 Task: Look for space in Nūrābād, Iran from 8th June, 2023 to 16th June, 2023 for 2 adults in price range Rs.10000 to Rs.15000. Place can be entire place with 1  bedroom having 1 bed and 1 bathroom. Property type can be house, flat, guest house, hotel. Amenities needed are: wifi, washing machine. Booking option can be shelf check-in. Required host language is English.
Action: Mouse moved to (551, 83)
Screenshot: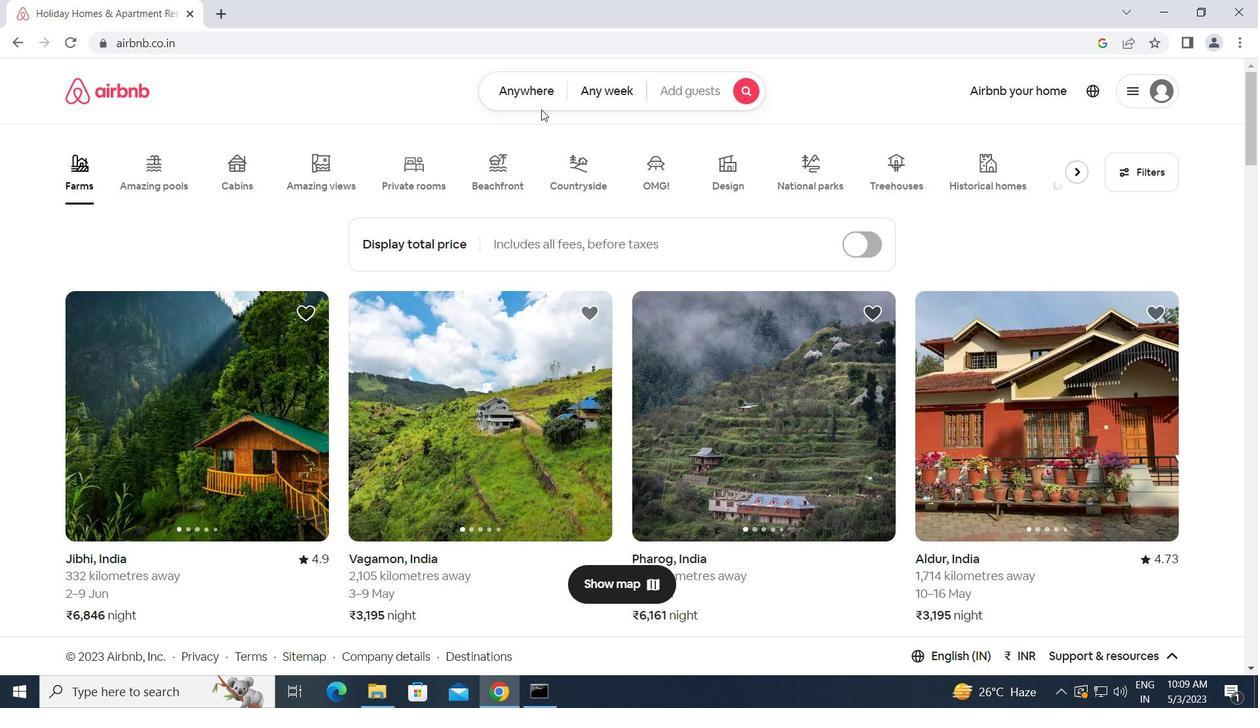
Action: Mouse pressed left at (551, 83)
Screenshot: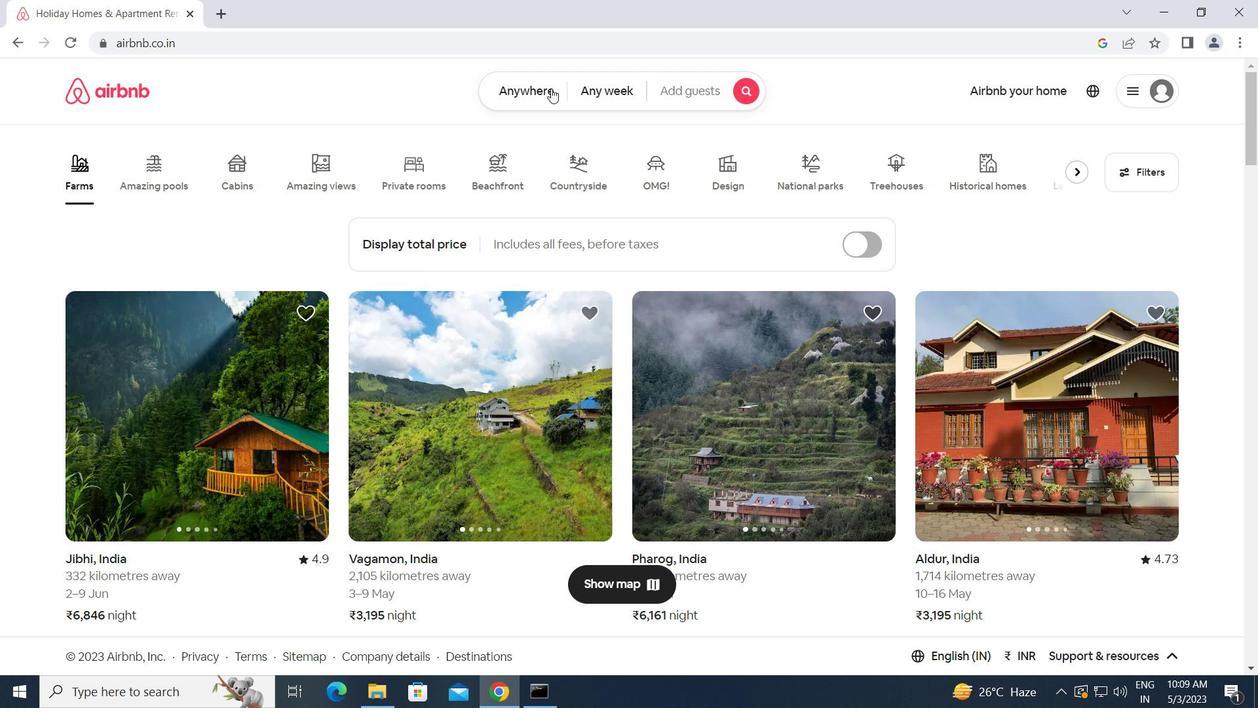 
Action: Mouse moved to (424, 140)
Screenshot: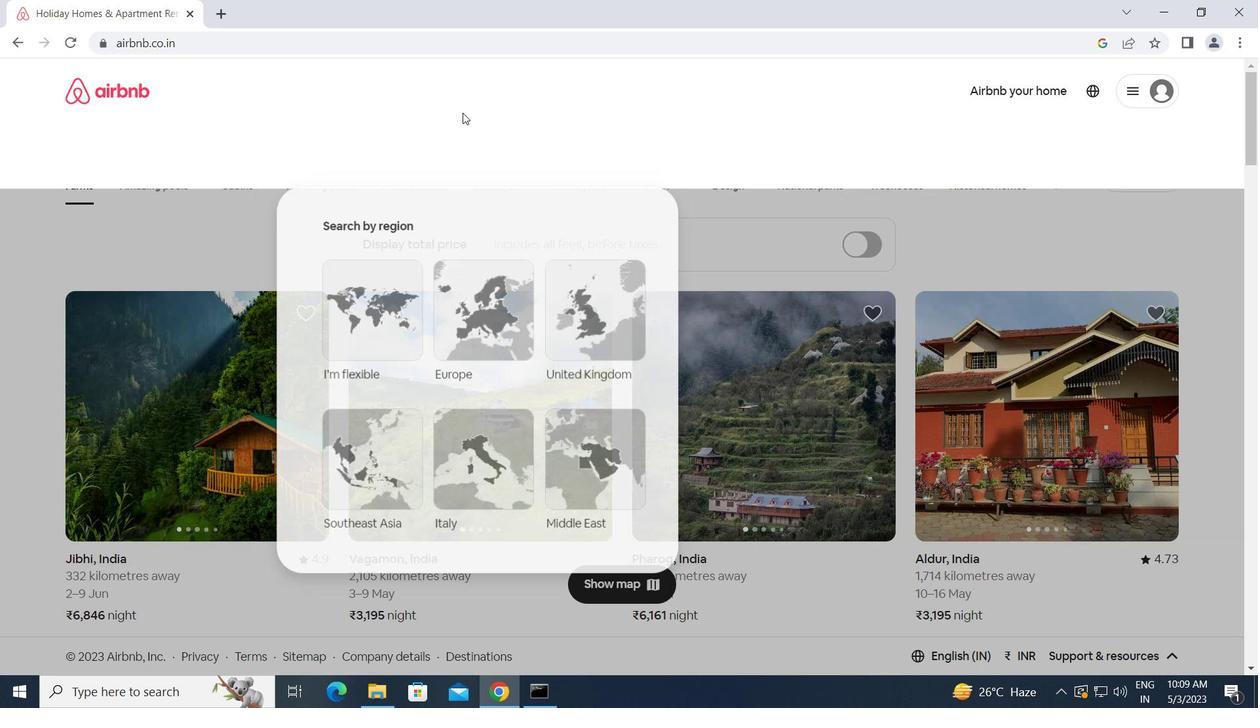 
Action: Mouse pressed left at (424, 140)
Screenshot: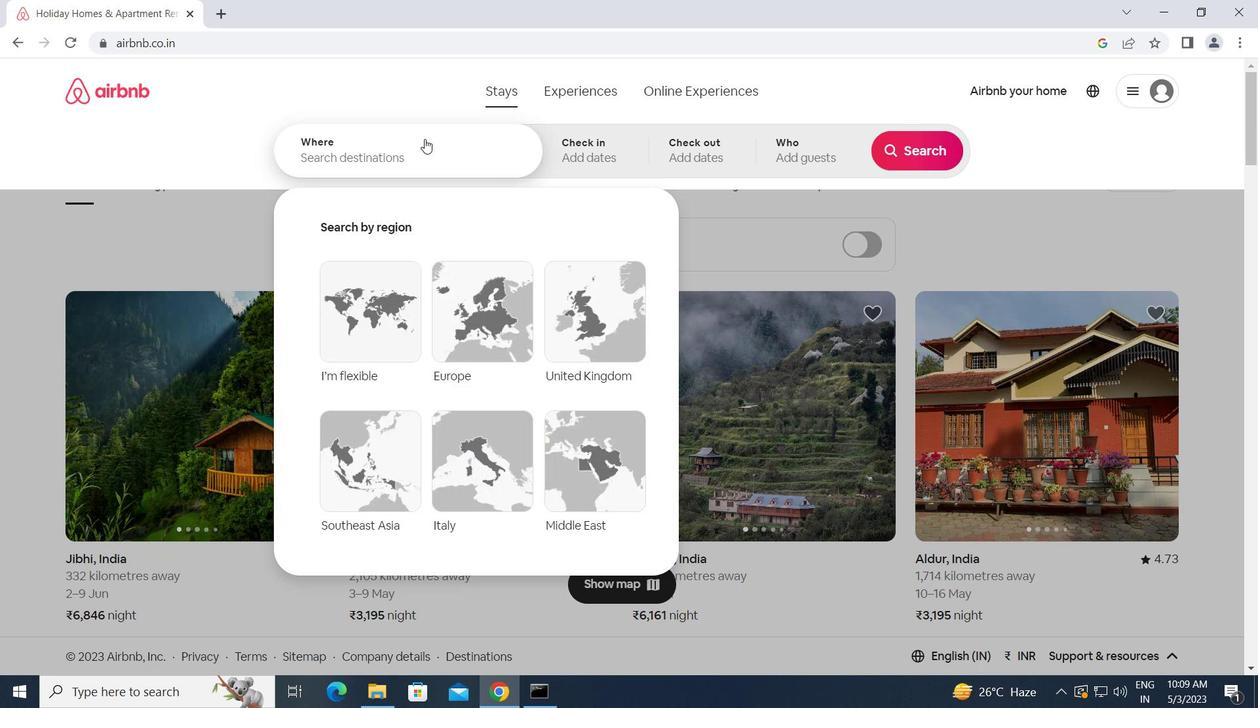 
Action: Key pressed n<Key.caps_lock>urabad,<Key.space><Key.caps_lock>i<Key.caps_lock>ran<Key.enter>
Screenshot: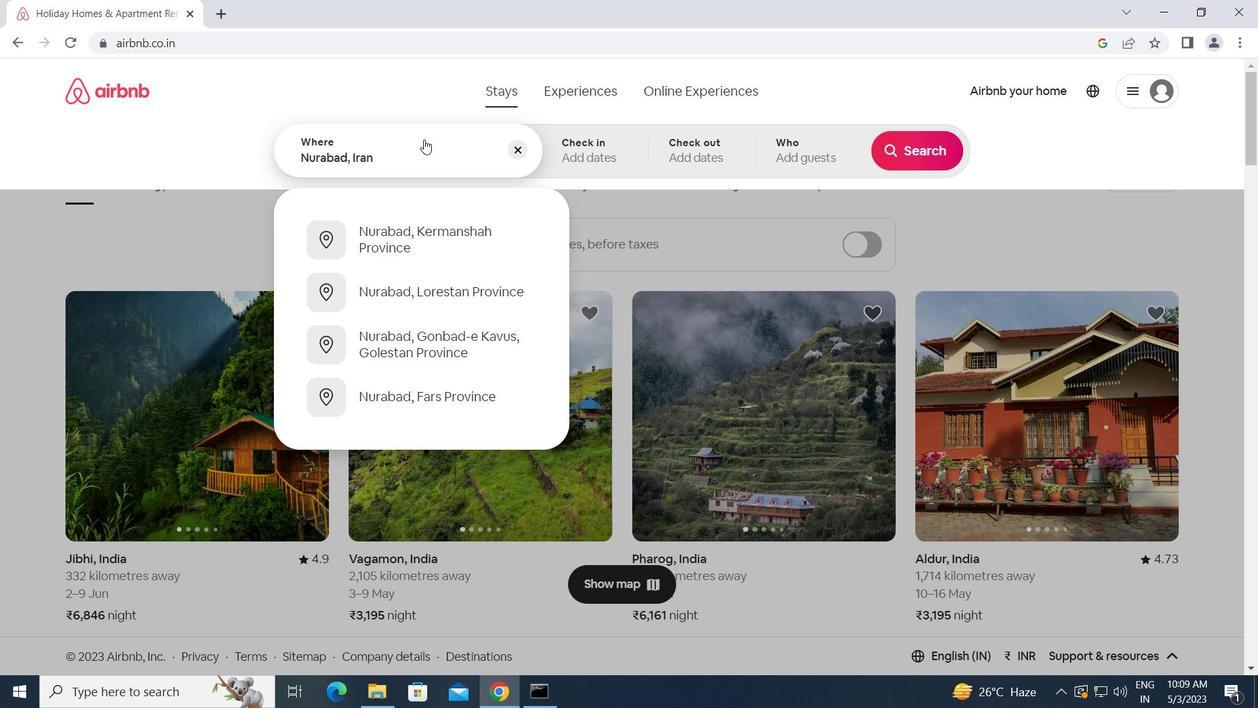 
Action: Mouse moved to (824, 393)
Screenshot: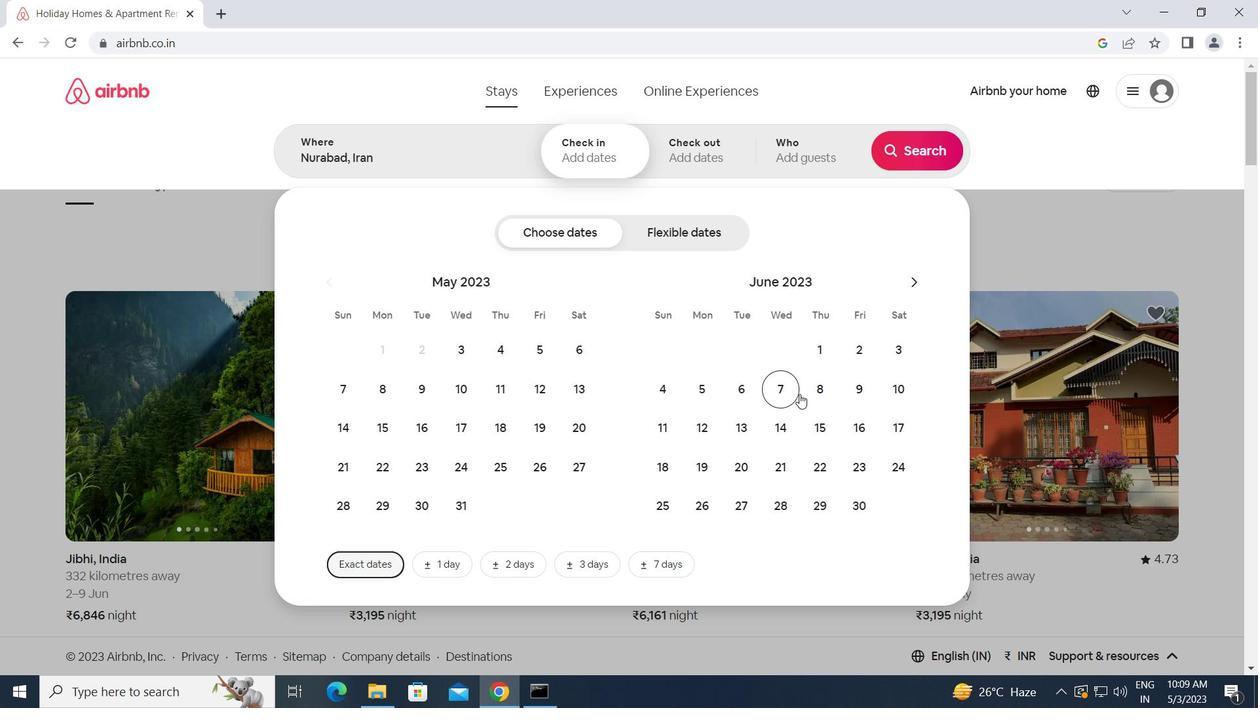 
Action: Mouse pressed left at (824, 393)
Screenshot: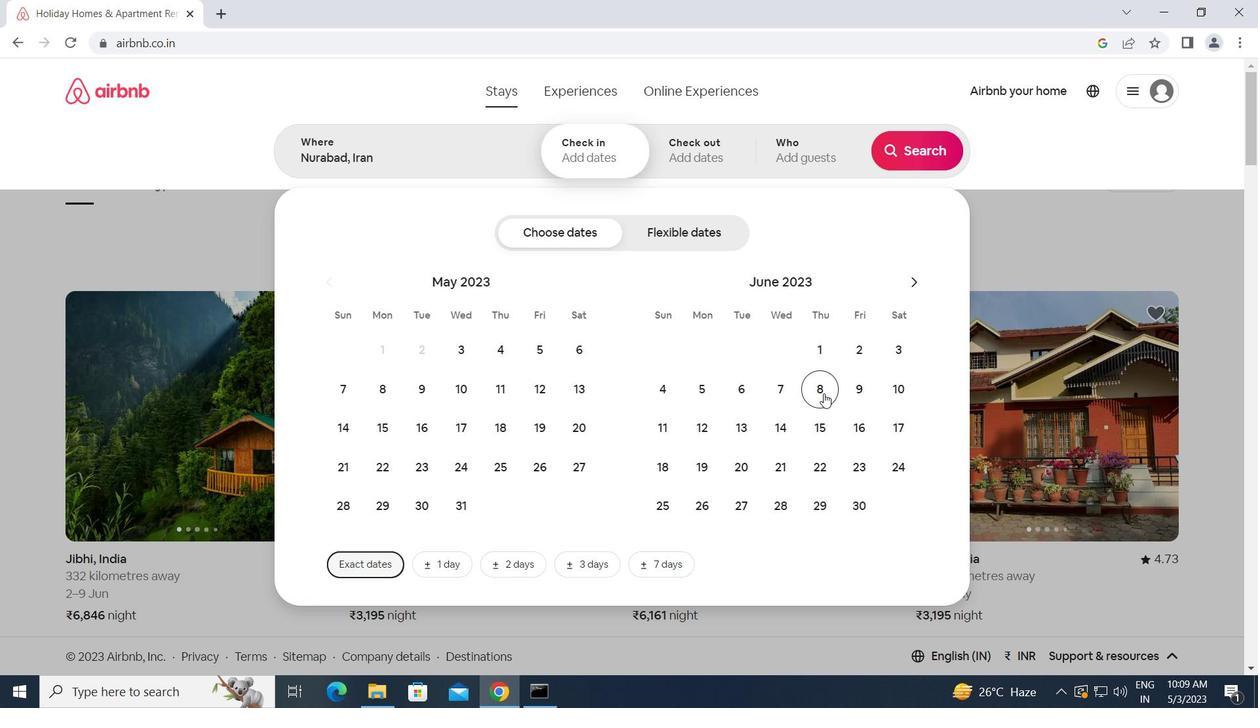 
Action: Mouse moved to (866, 429)
Screenshot: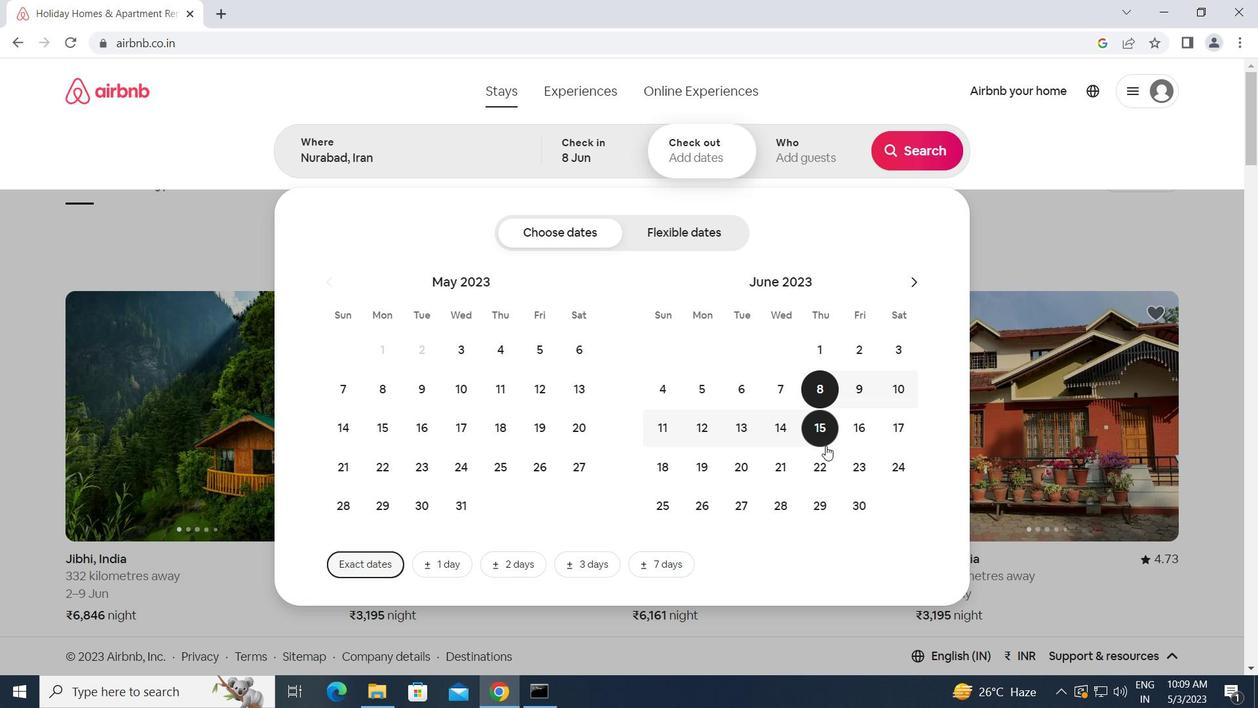 
Action: Mouse pressed left at (866, 429)
Screenshot: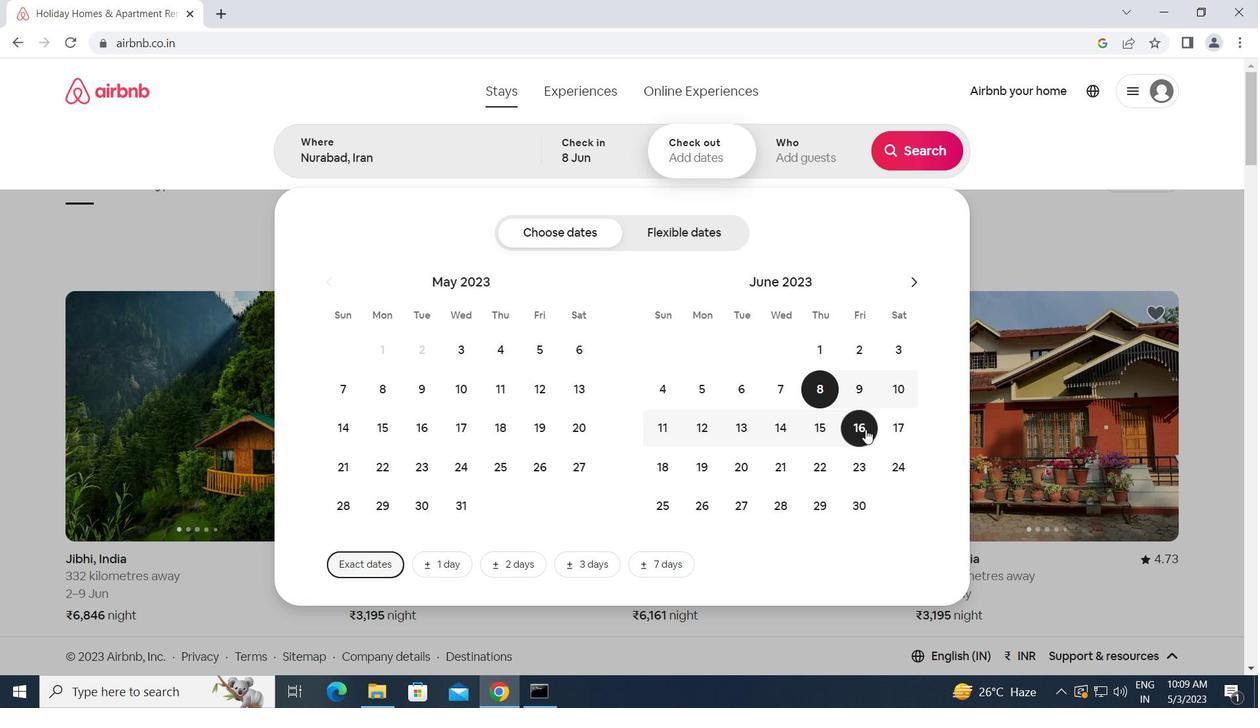 
Action: Mouse moved to (786, 156)
Screenshot: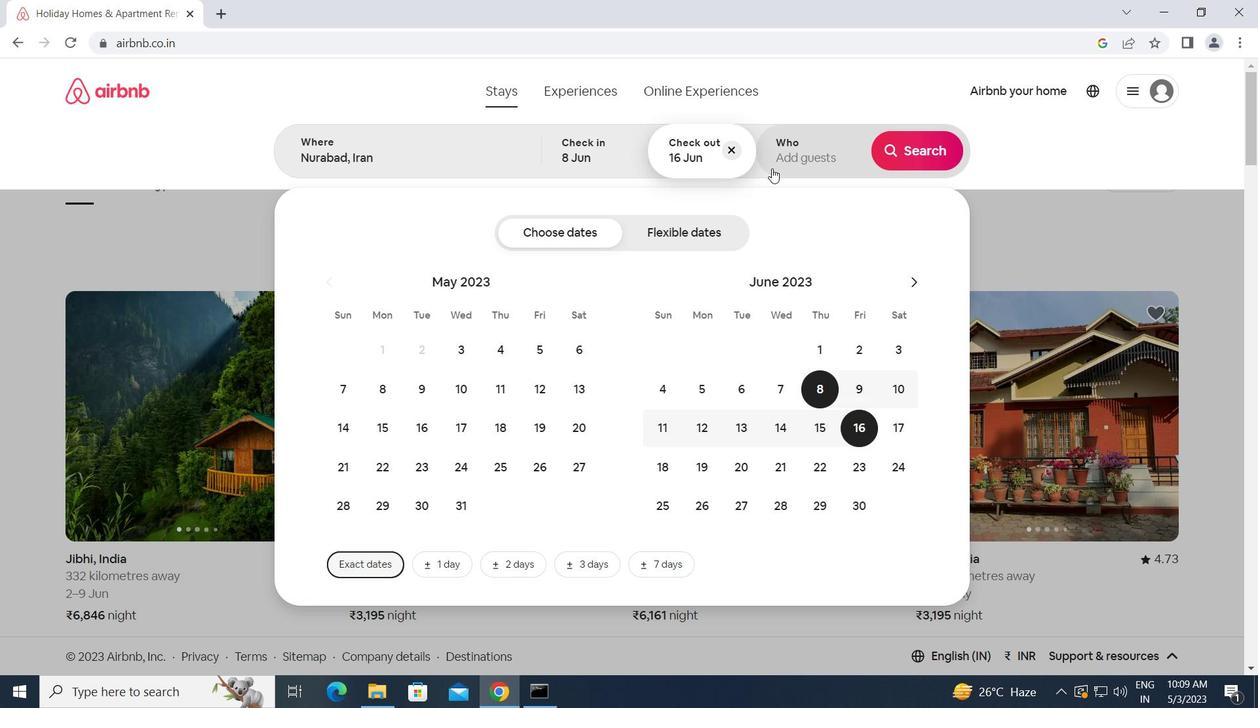 
Action: Mouse pressed left at (786, 156)
Screenshot: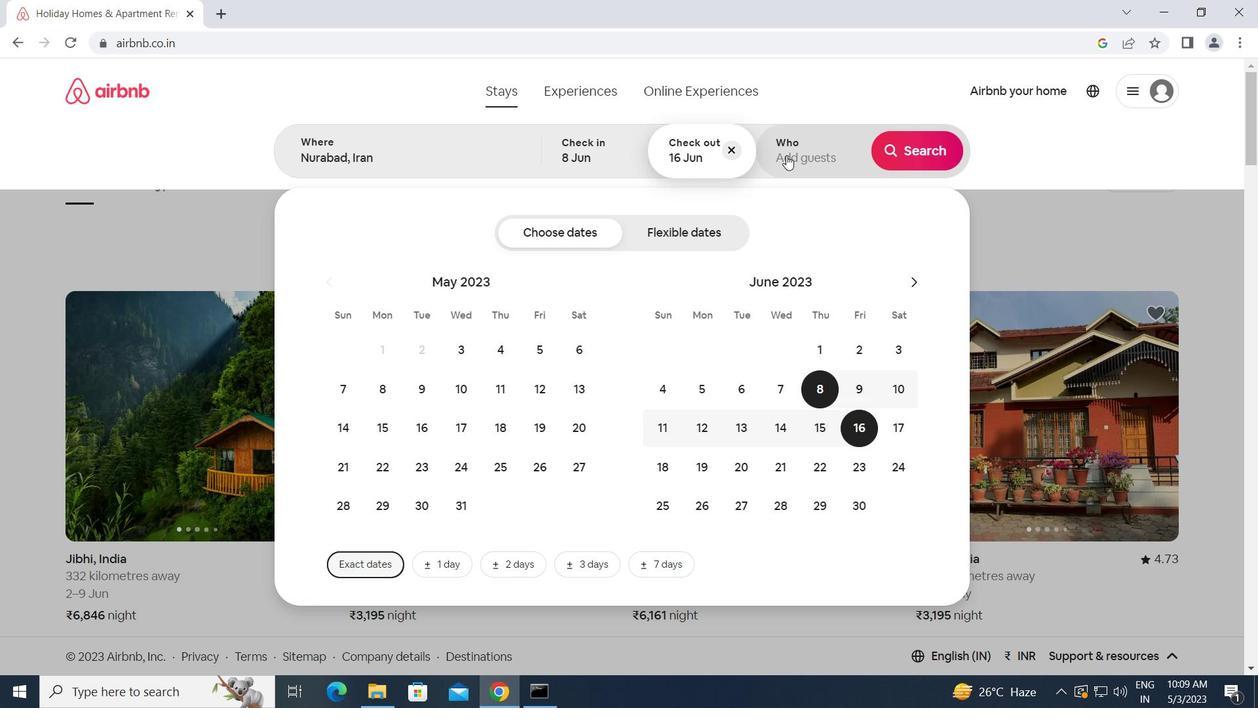 
Action: Mouse moved to (915, 238)
Screenshot: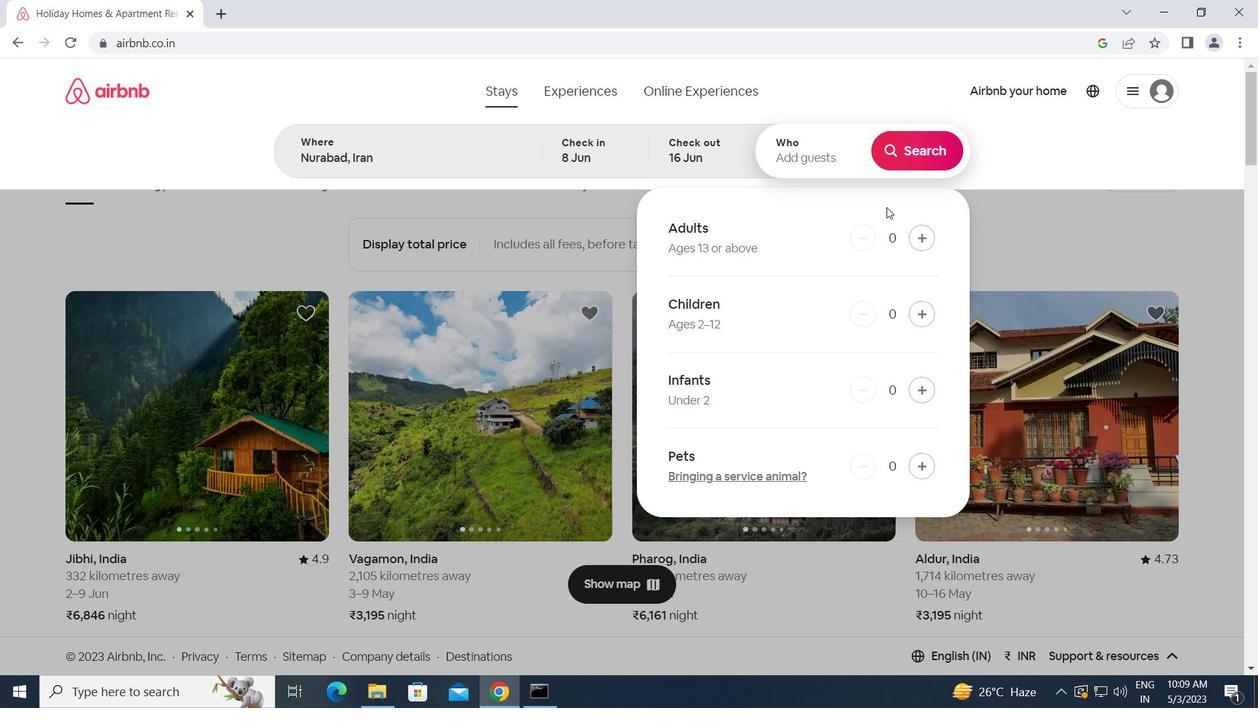 
Action: Mouse pressed left at (915, 238)
Screenshot: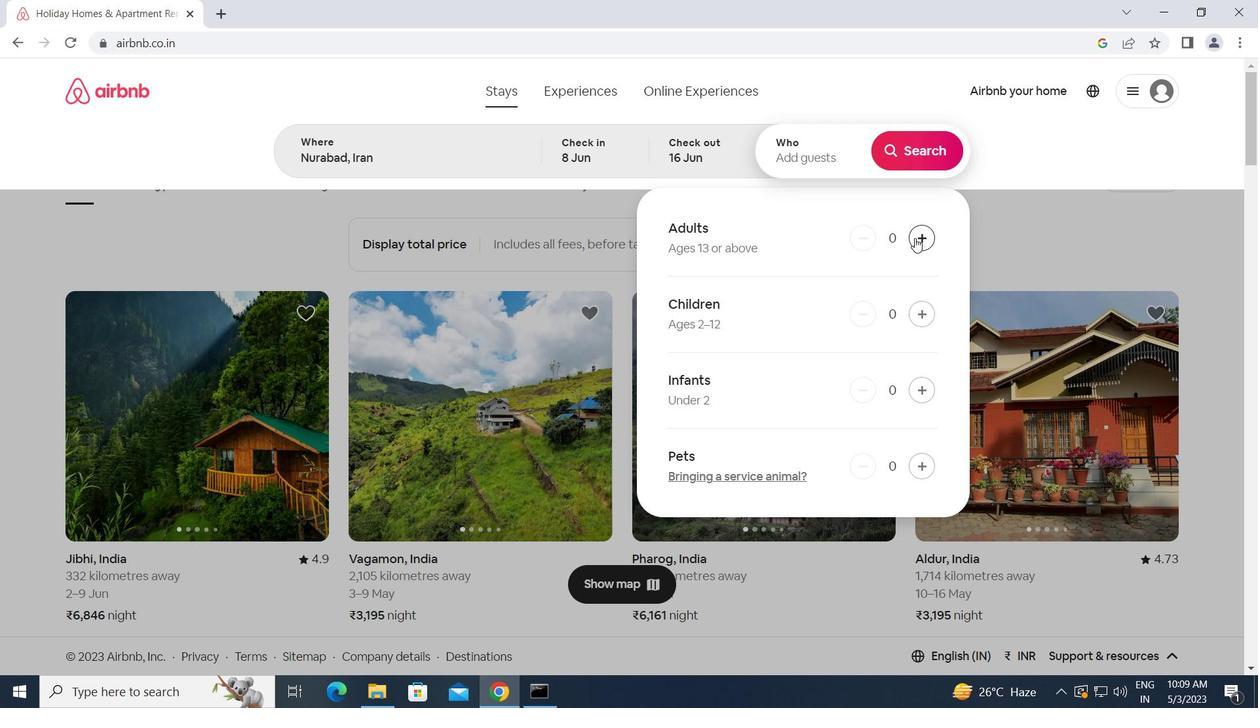 
Action: Mouse pressed left at (915, 238)
Screenshot: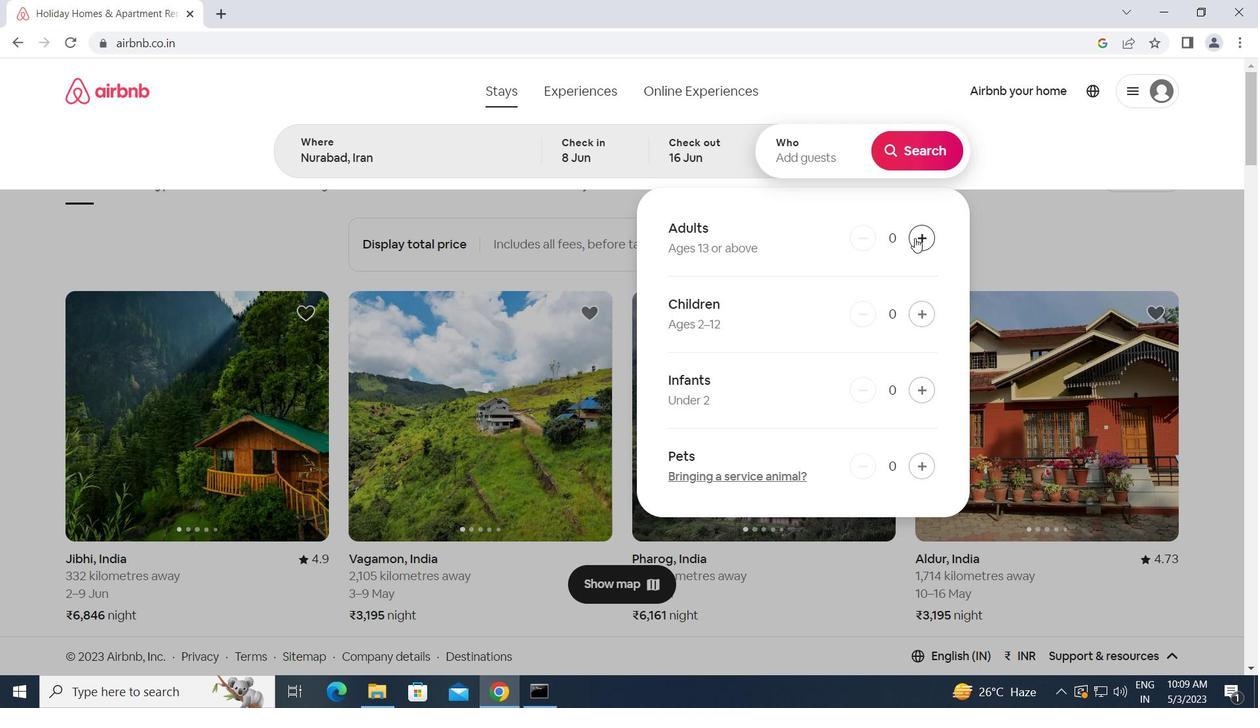 
Action: Mouse moved to (926, 167)
Screenshot: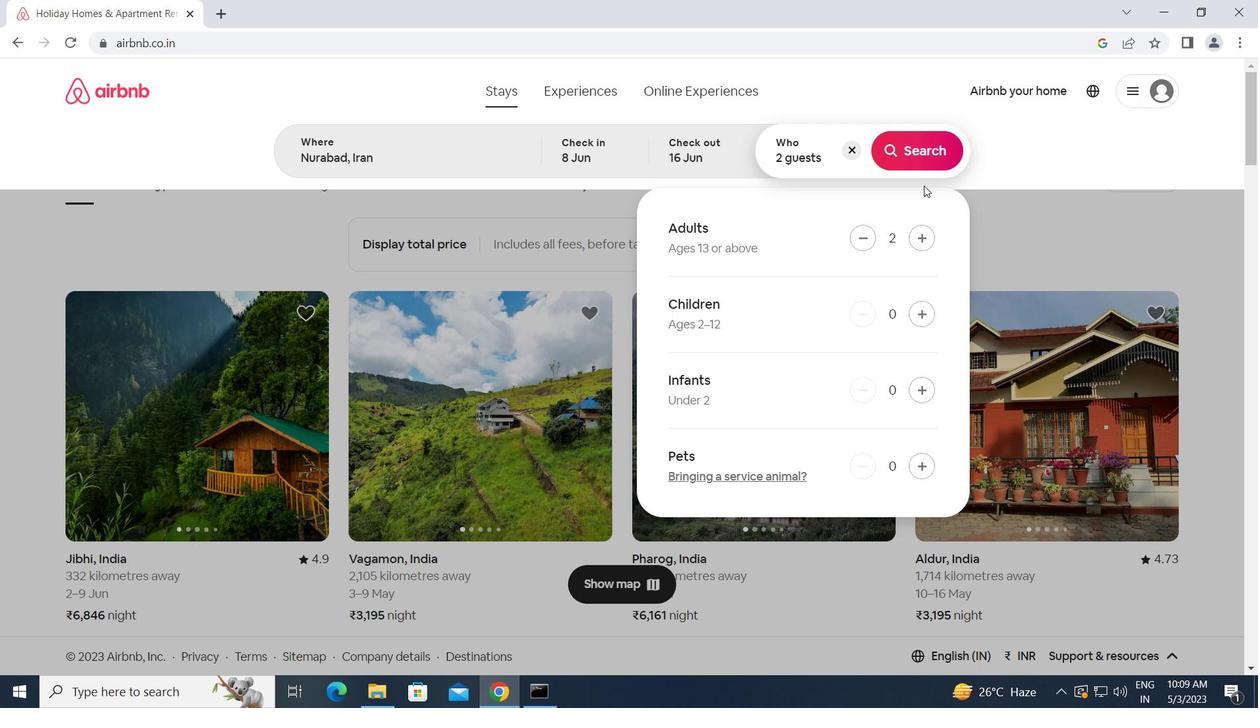 
Action: Mouse pressed left at (926, 167)
Screenshot: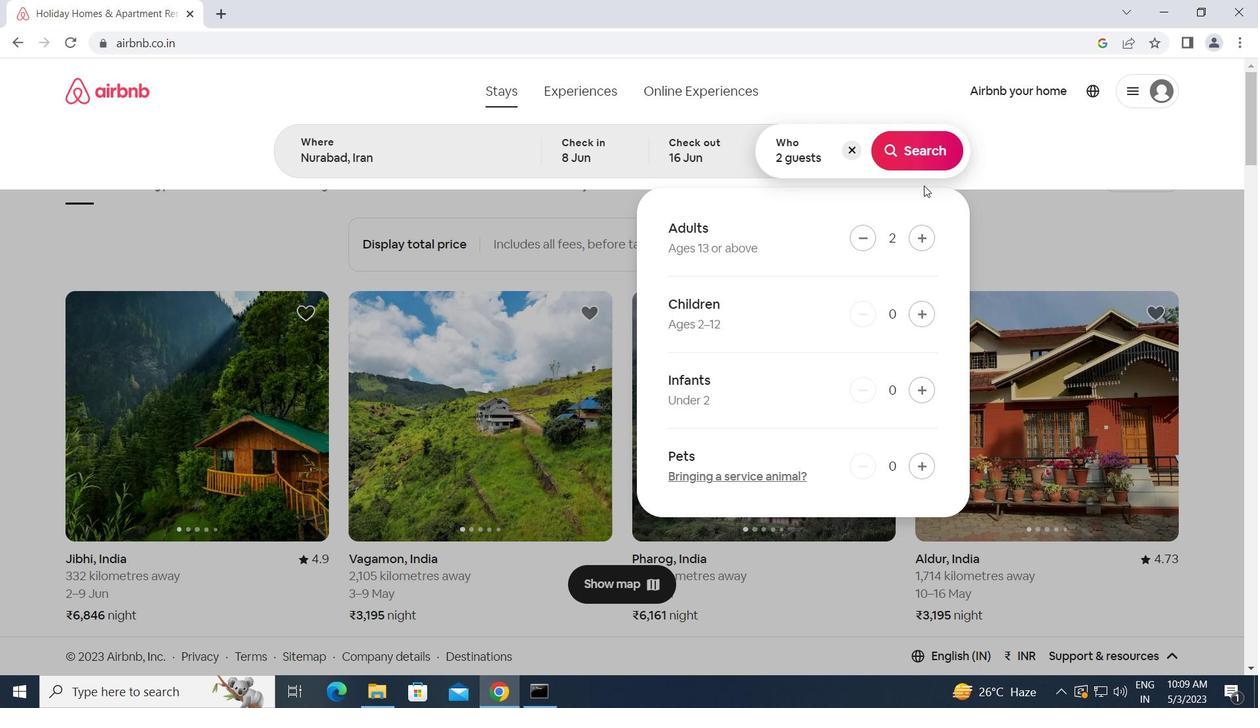 
Action: Mouse moved to (1174, 161)
Screenshot: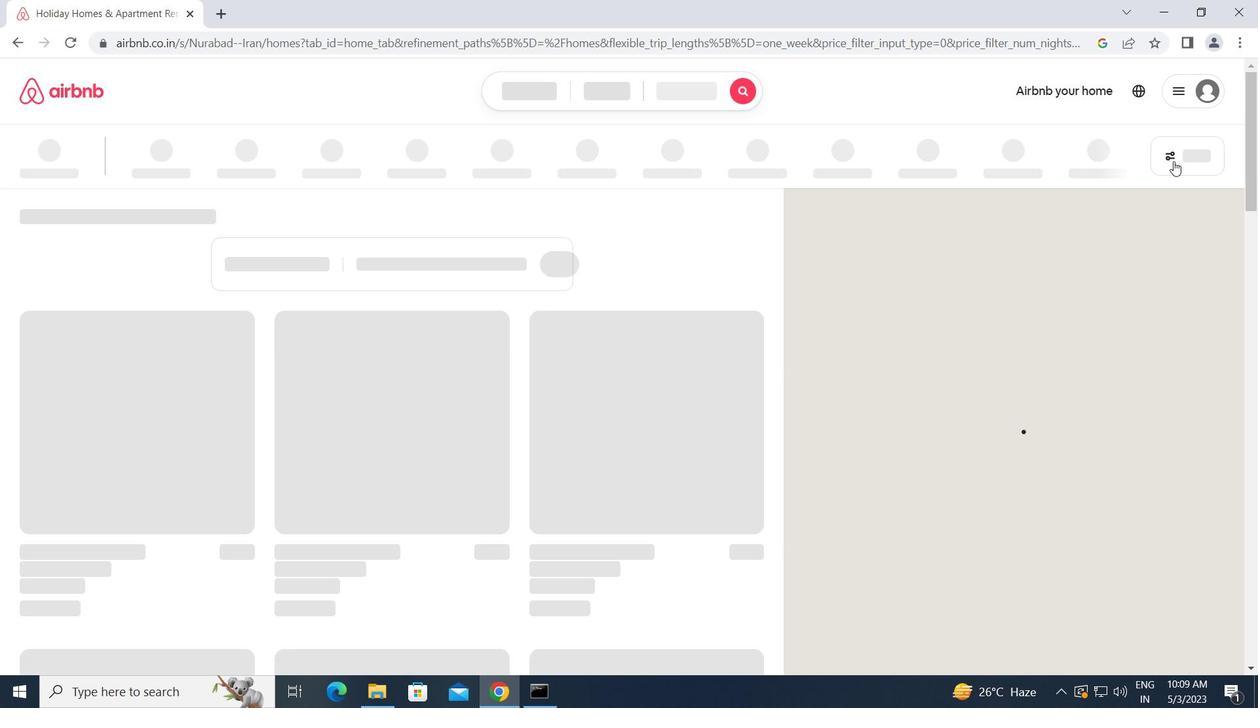 
Action: Mouse pressed left at (1174, 161)
Screenshot: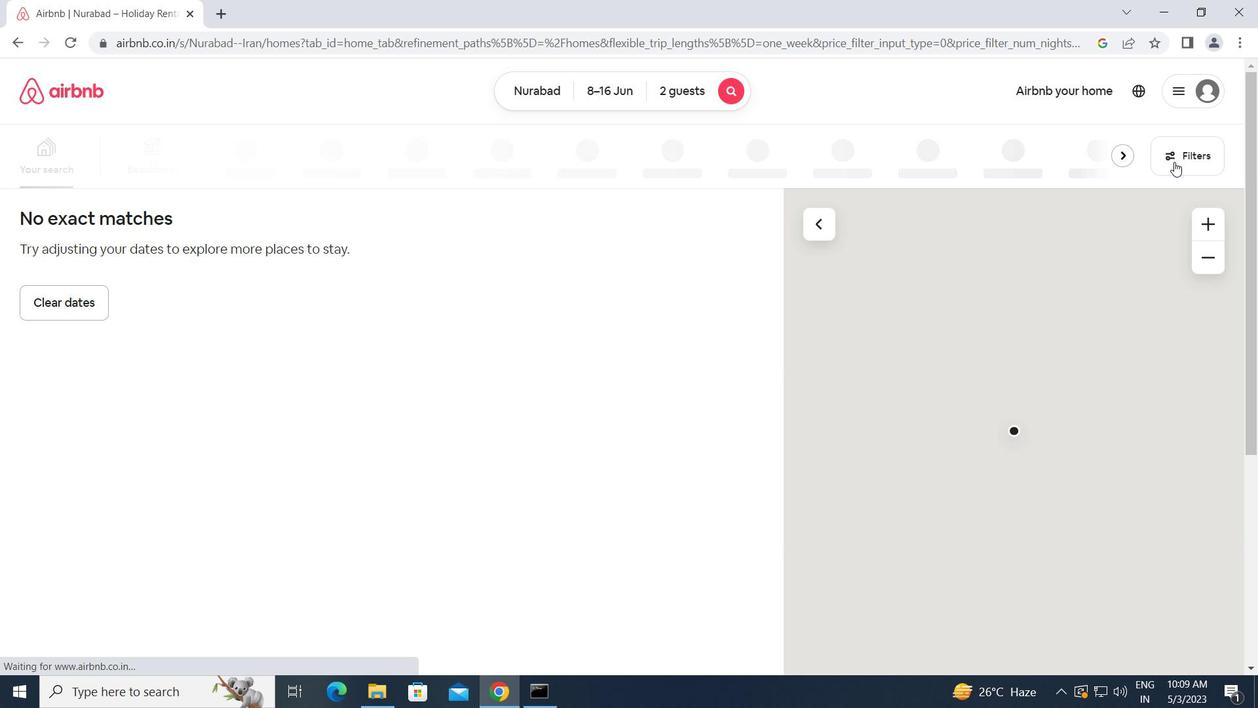 
Action: Mouse moved to (427, 253)
Screenshot: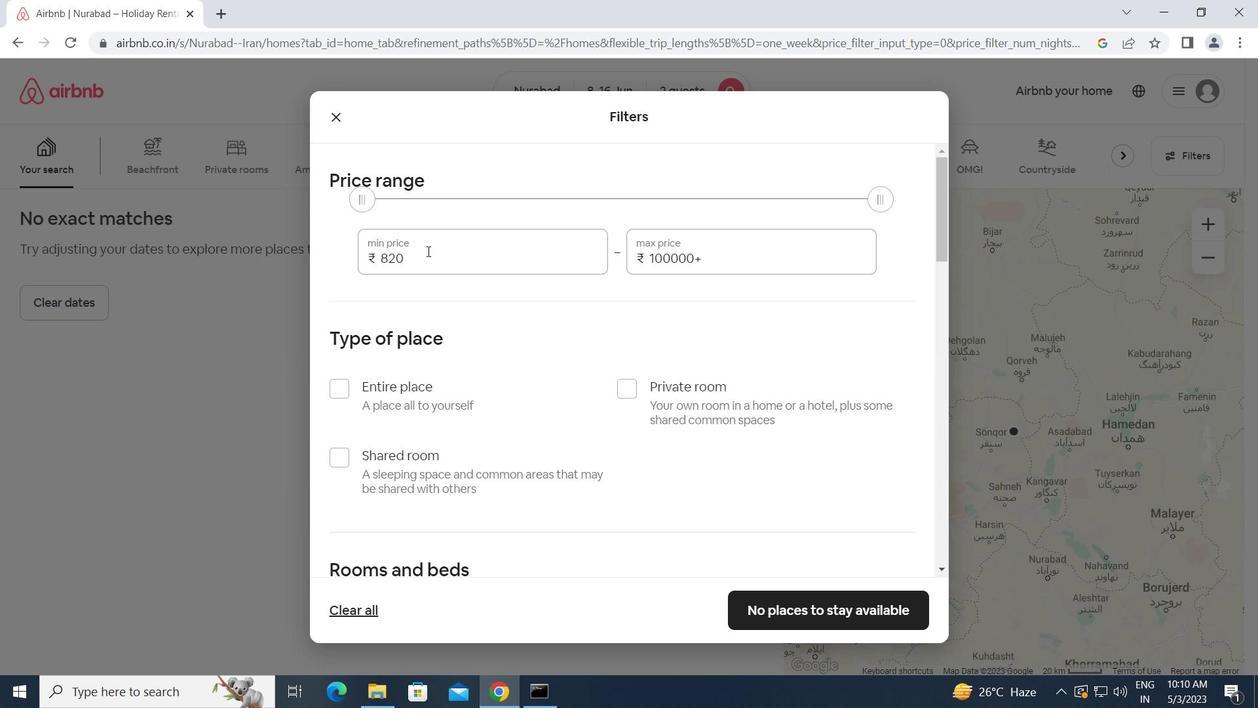 
Action: Mouse pressed left at (427, 253)
Screenshot: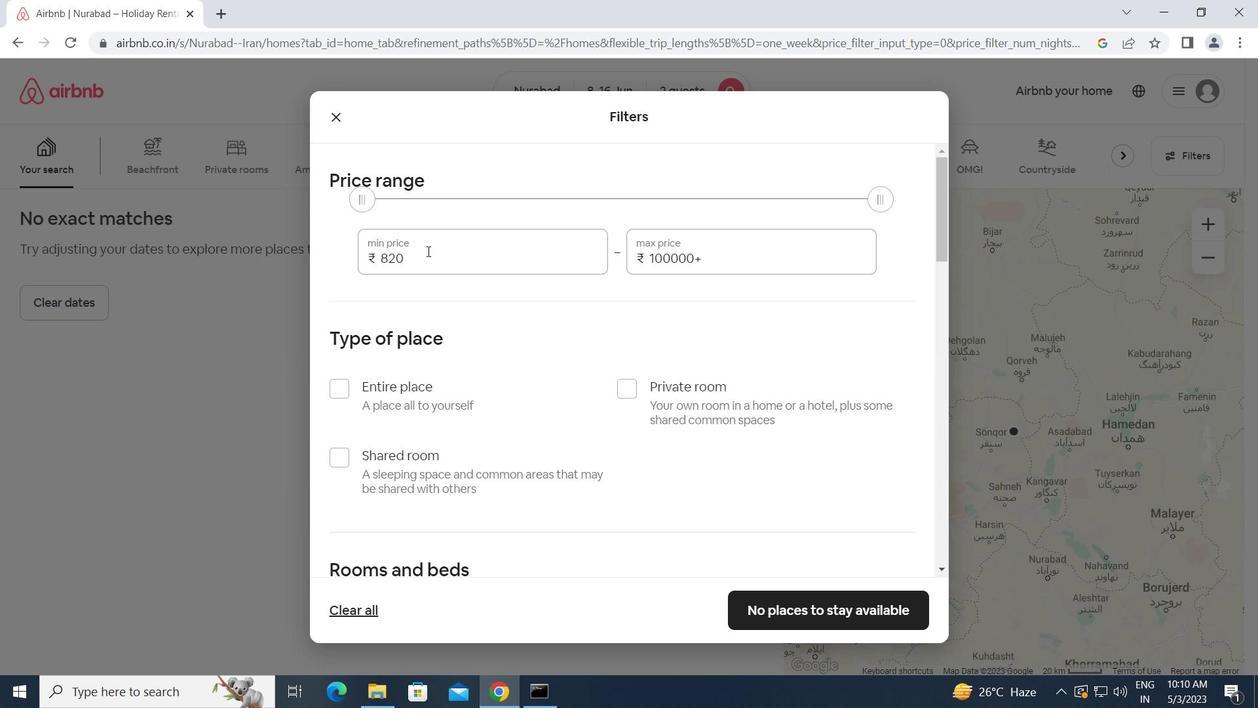 
Action: Mouse moved to (363, 252)
Screenshot: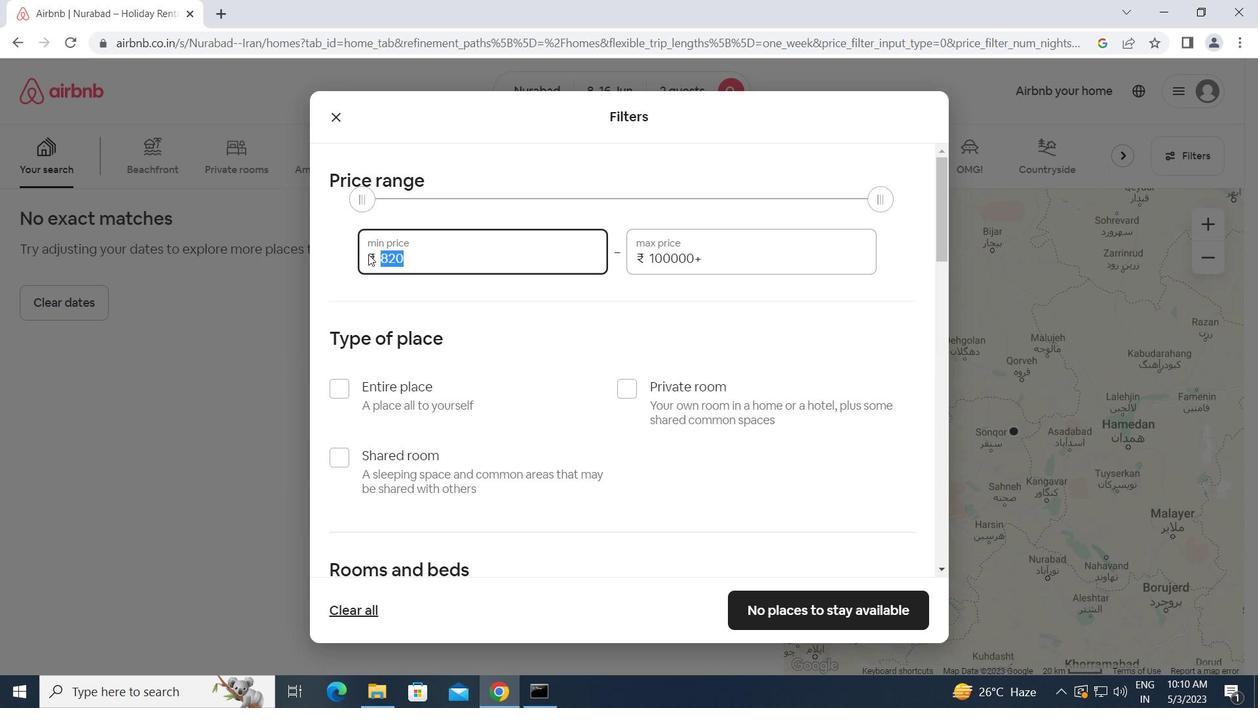 
Action: Key pressed 10000<Key.tab>15000
Screenshot: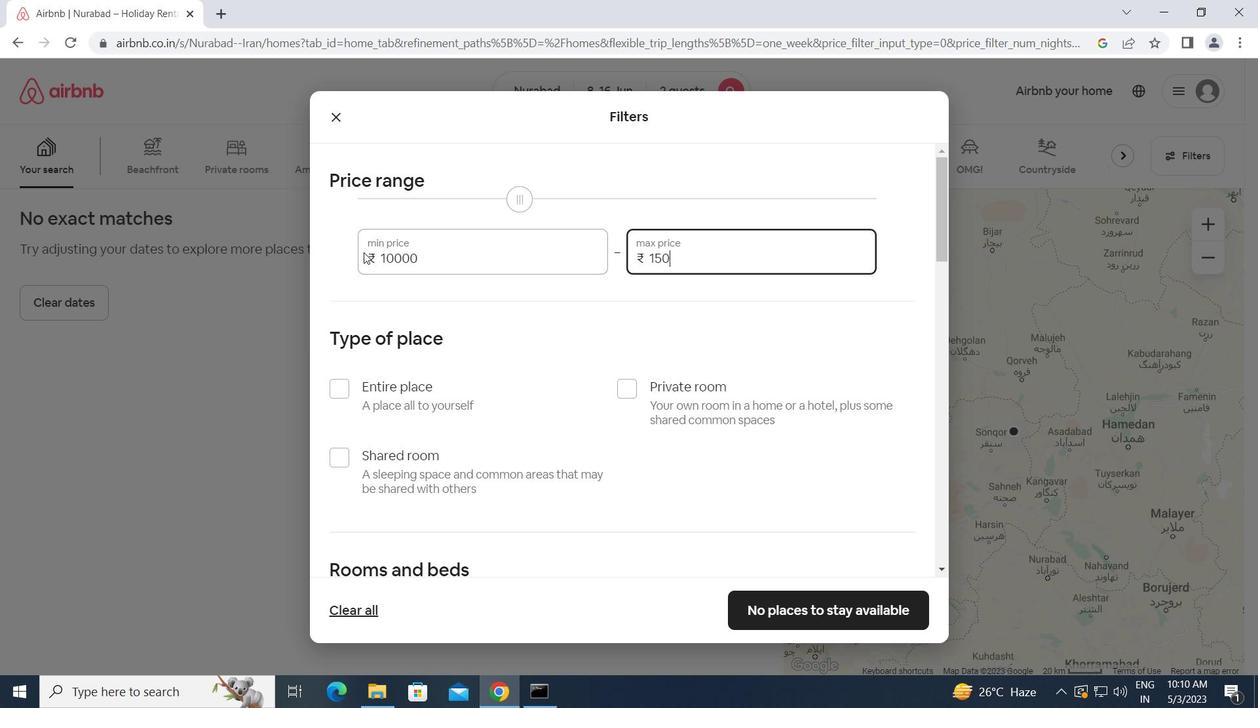 
Action: Mouse moved to (346, 390)
Screenshot: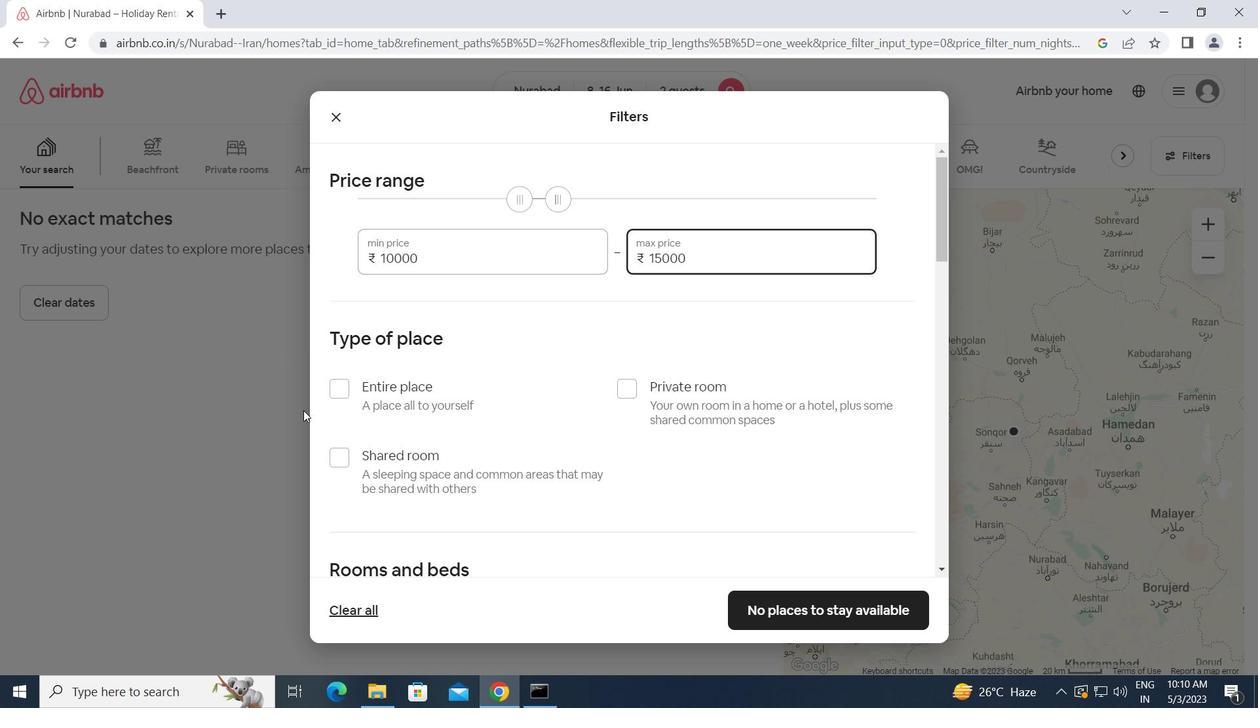 
Action: Mouse pressed left at (346, 390)
Screenshot: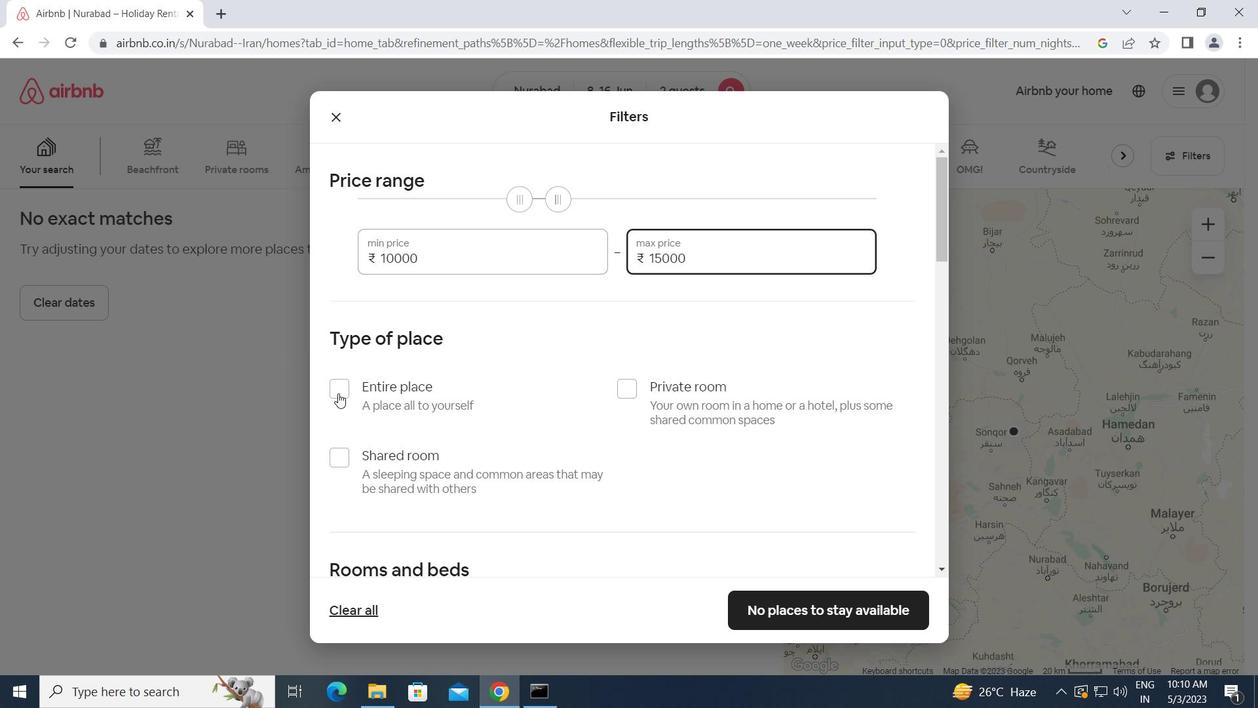 
Action: Mouse moved to (579, 424)
Screenshot: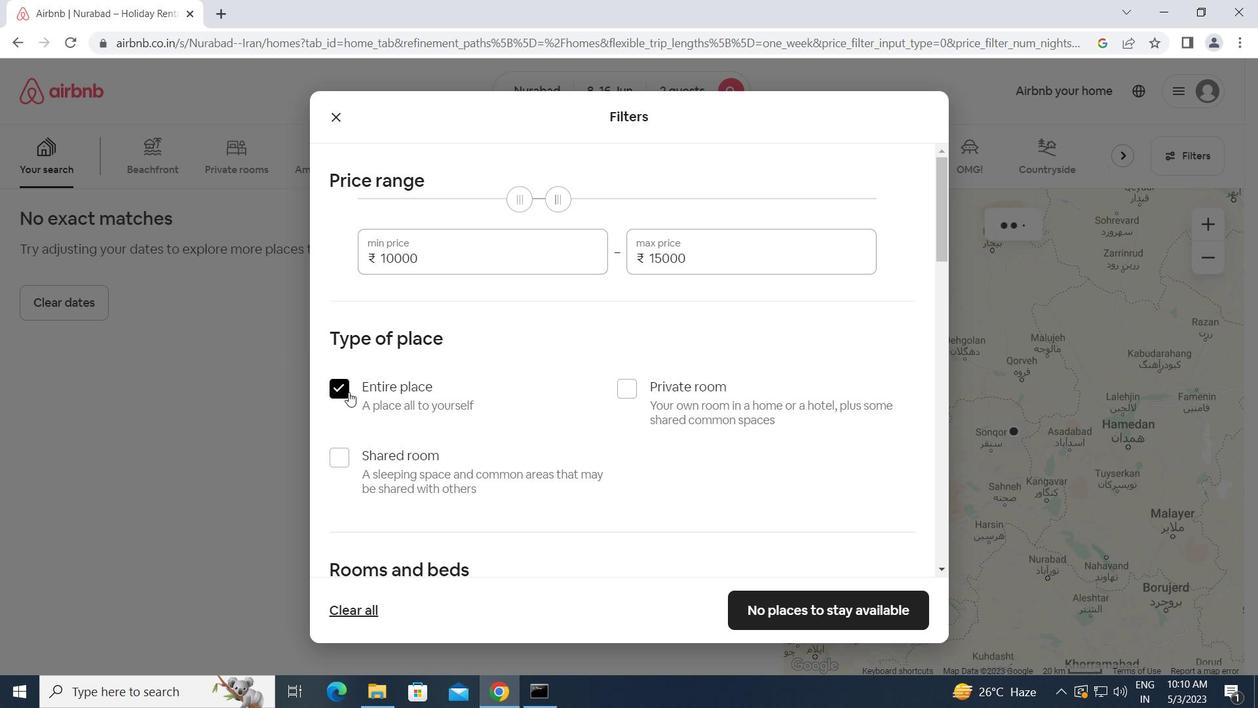 
Action: Mouse scrolled (579, 423) with delta (0, 0)
Screenshot: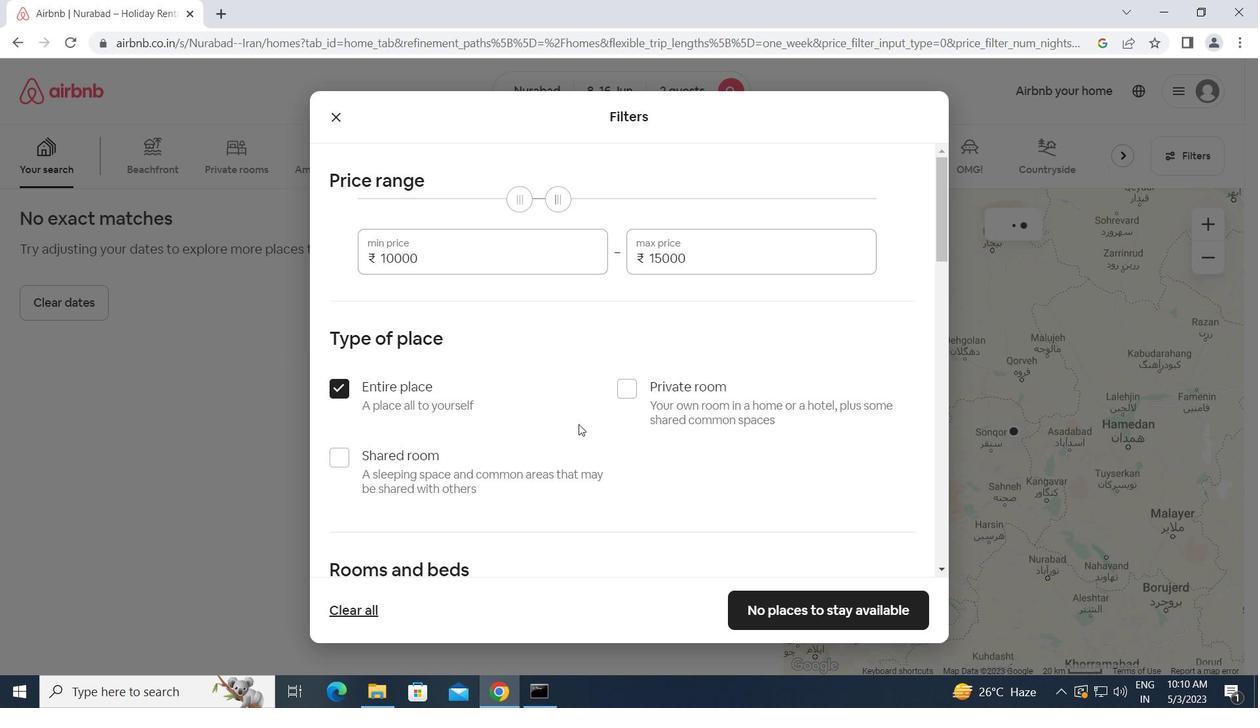 
Action: Mouse scrolled (579, 423) with delta (0, 0)
Screenshot: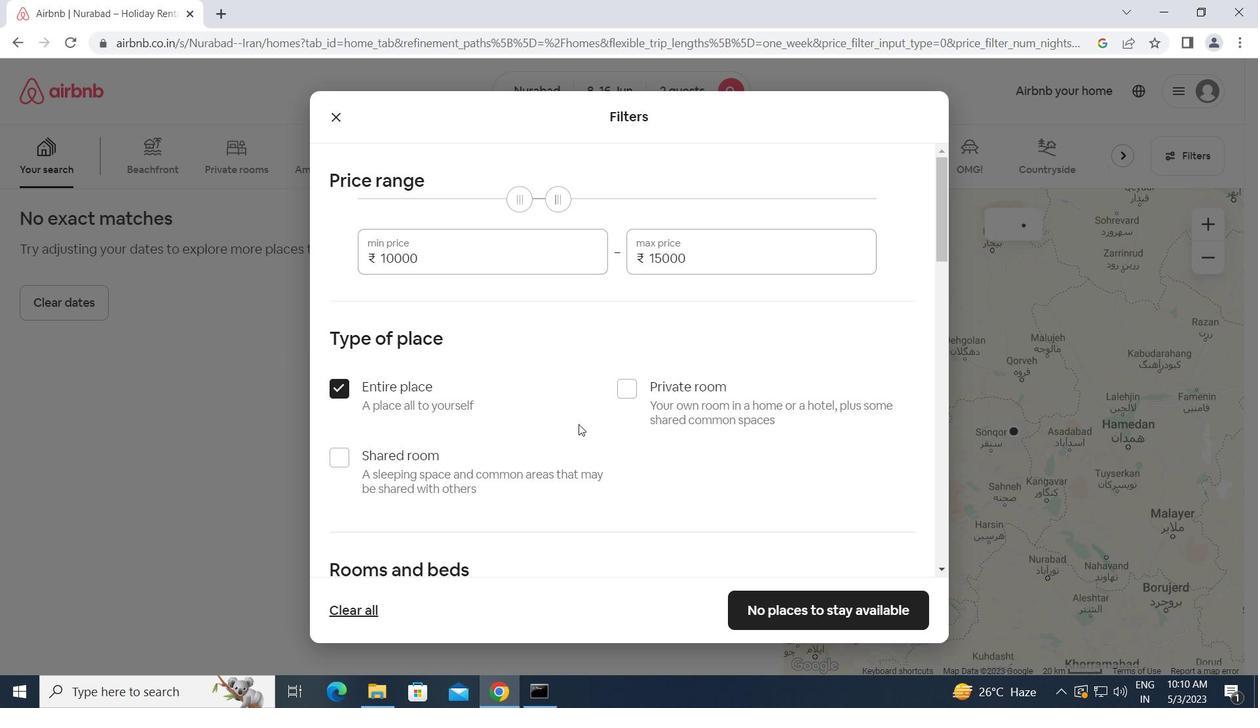 
Action: Mouse scrolled (579, 423) with delta (0, 0)
Screenshot: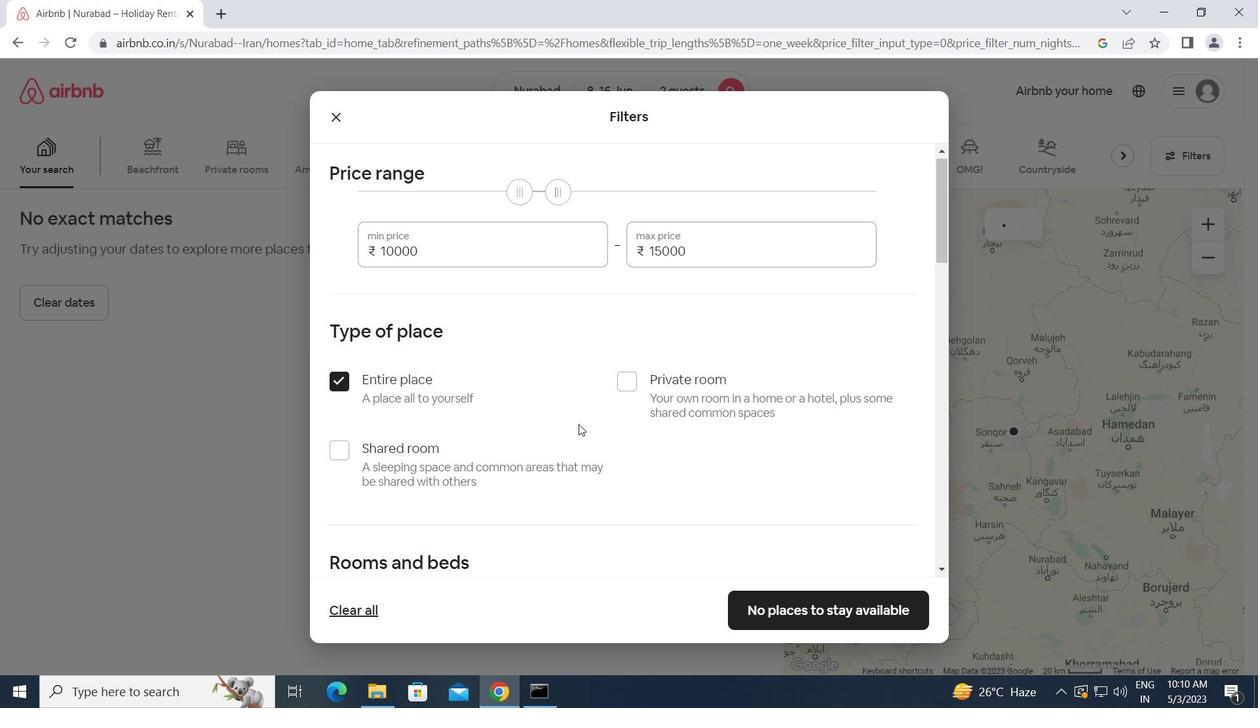 
Action: Mouse moved to (423, 409)
Screenshot: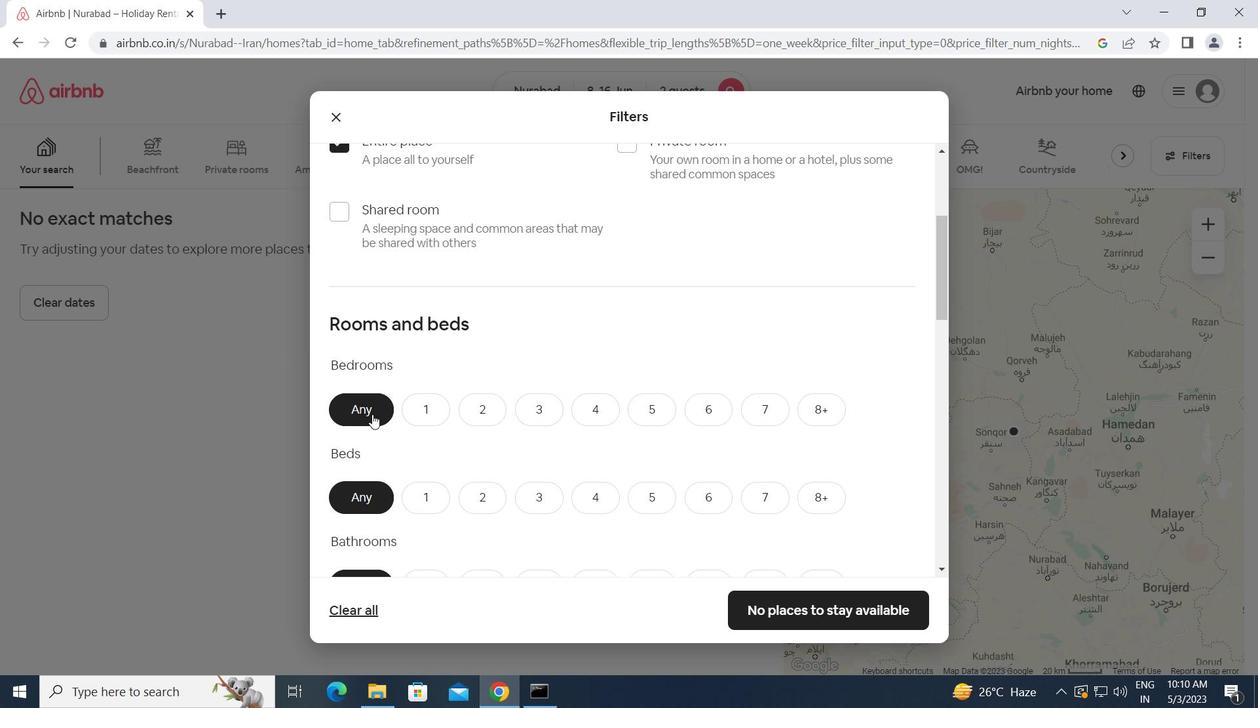 
Action: Mouse pressed left at (423, 409)
Screenshot: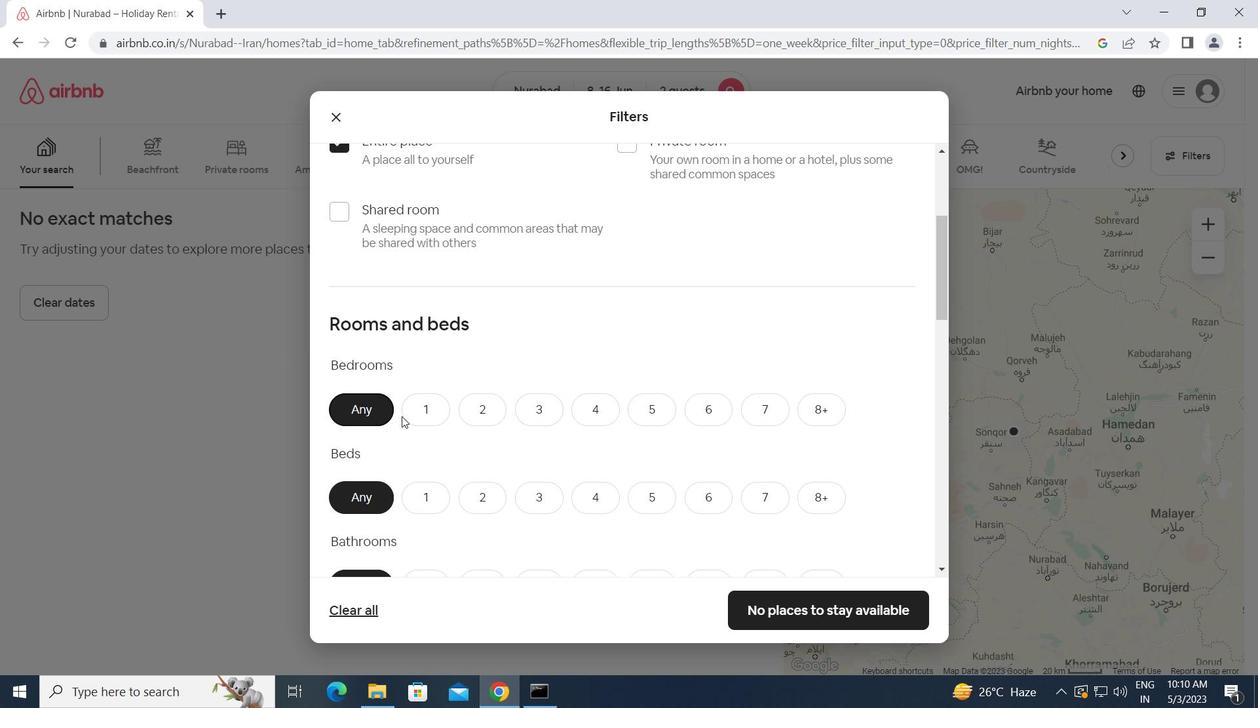
Action: Mouse moved to (436, 491)
Screenshot: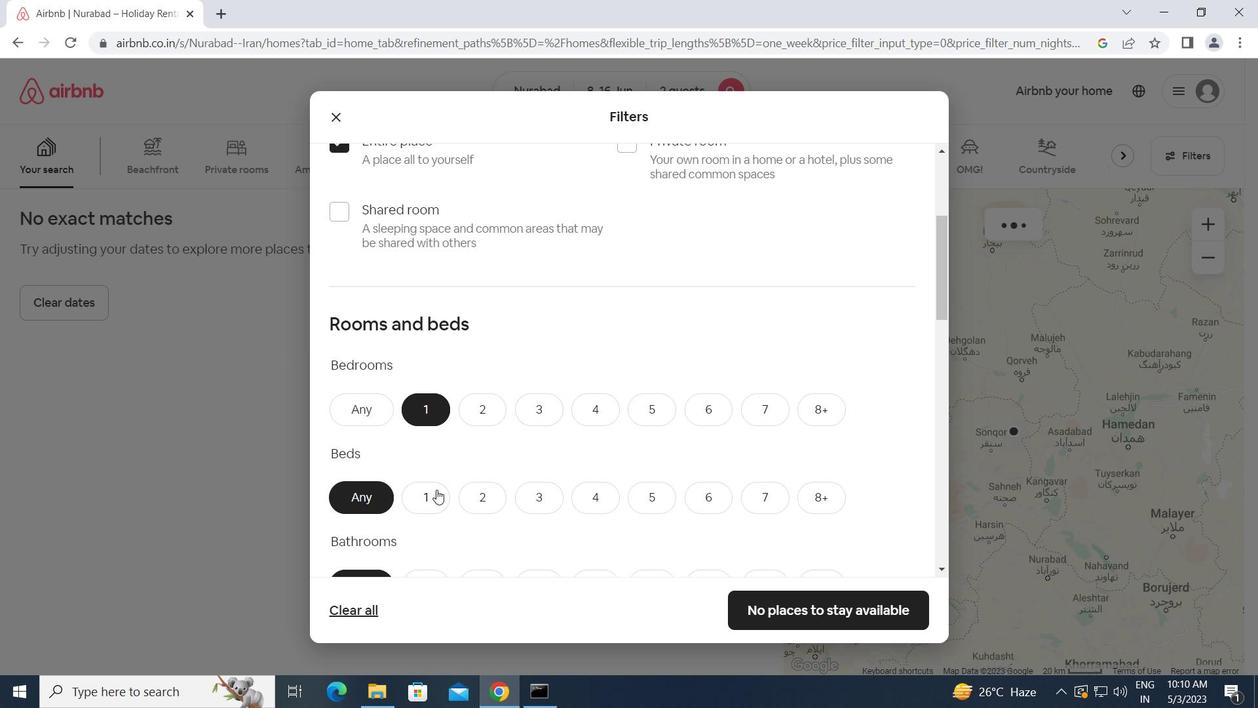 
Action: Mouse pressed left at (436, 491)
Screenshot: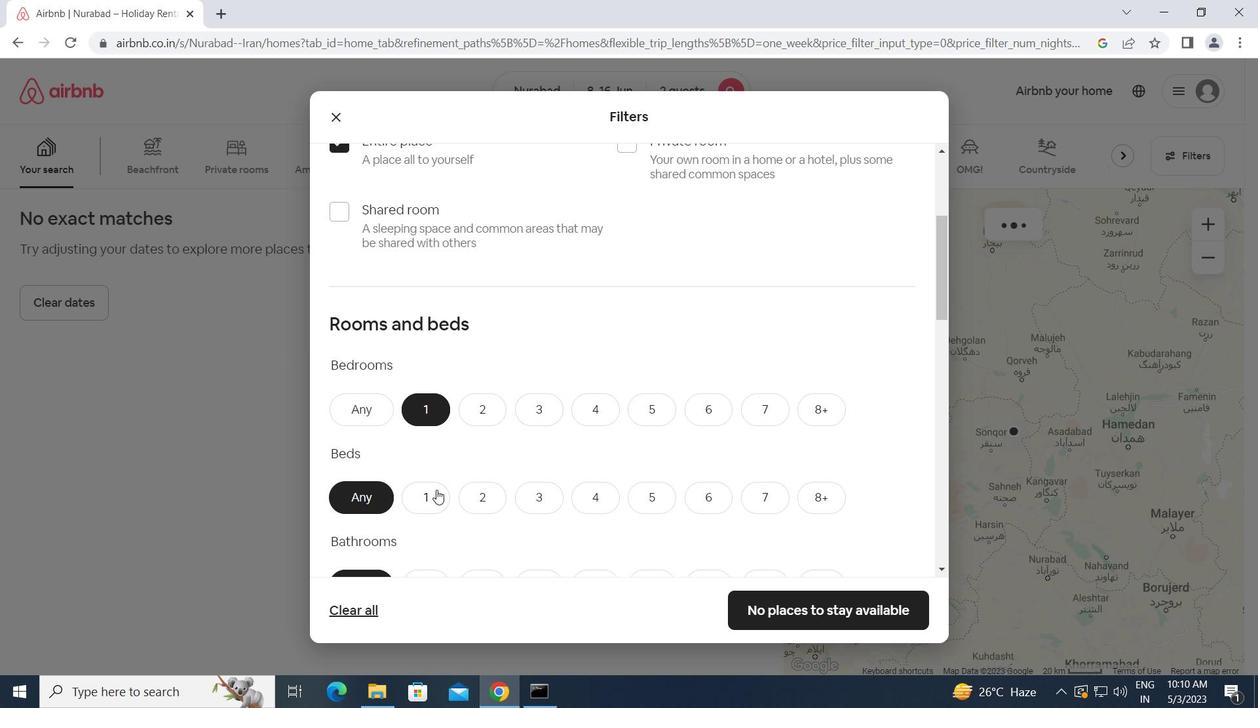 
Action: Mouse moved to (437, 492)
Screenshot: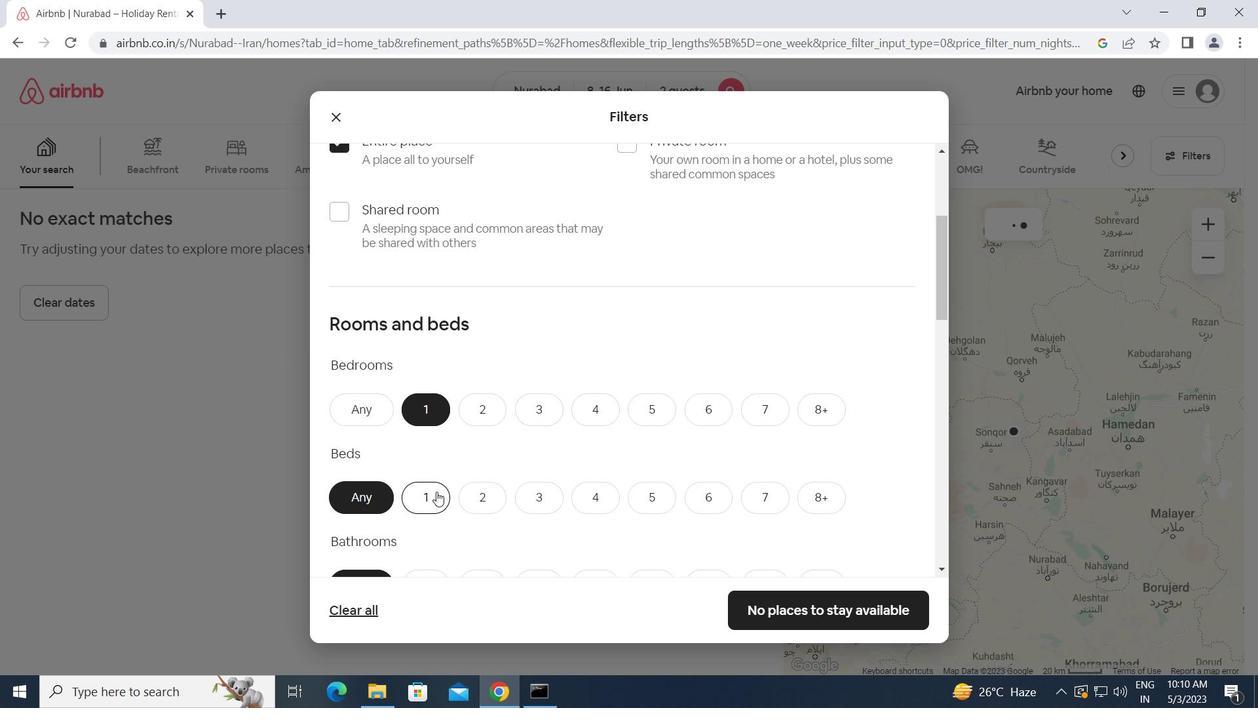 
Action: Mouse scrolled (437, 491) with delta (0, 0)
Screenshot: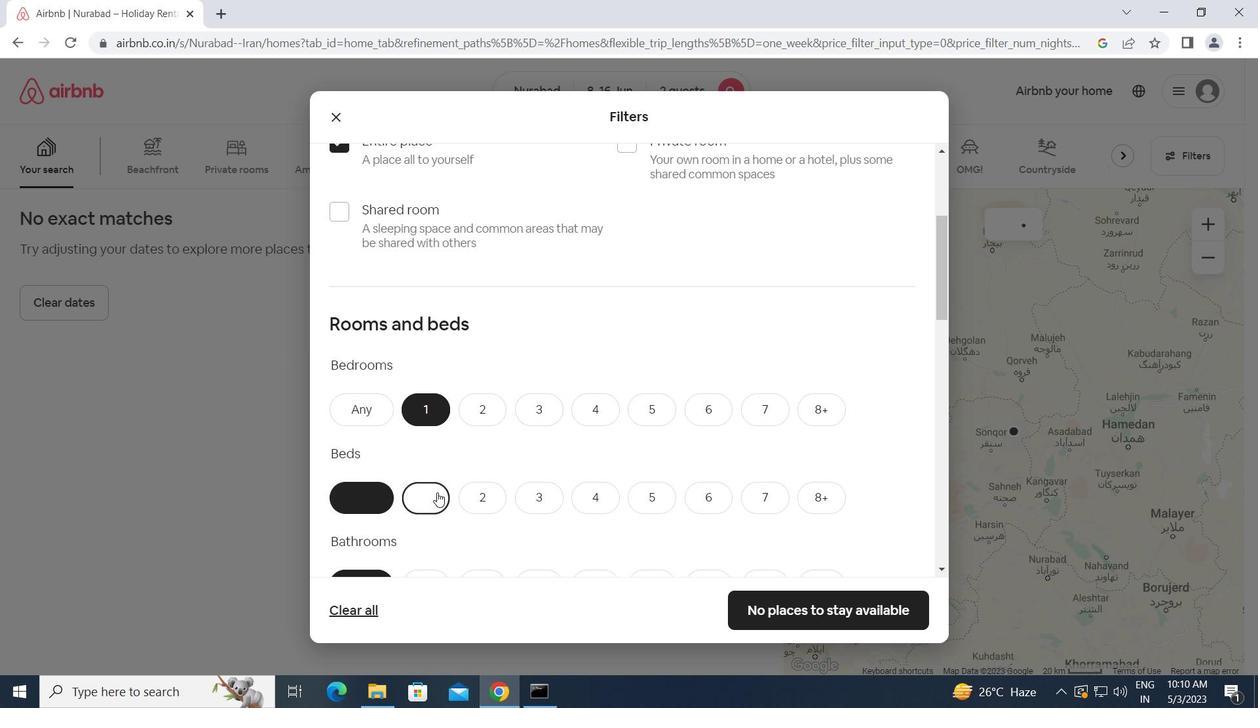 
Action: Mouse scrolled (437, 491) with delta (0, 0)
Screenshot: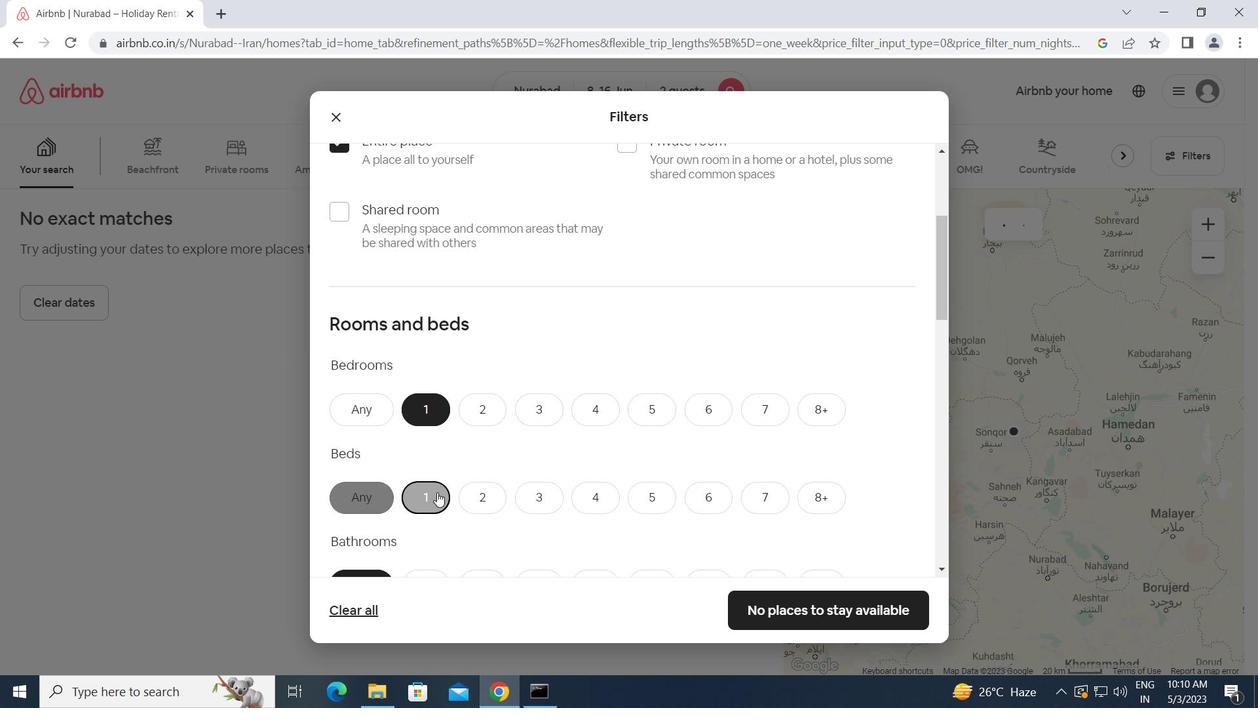 
Action: Mouse scrolled (437, 491) with delta (0, 0)
Screenshot: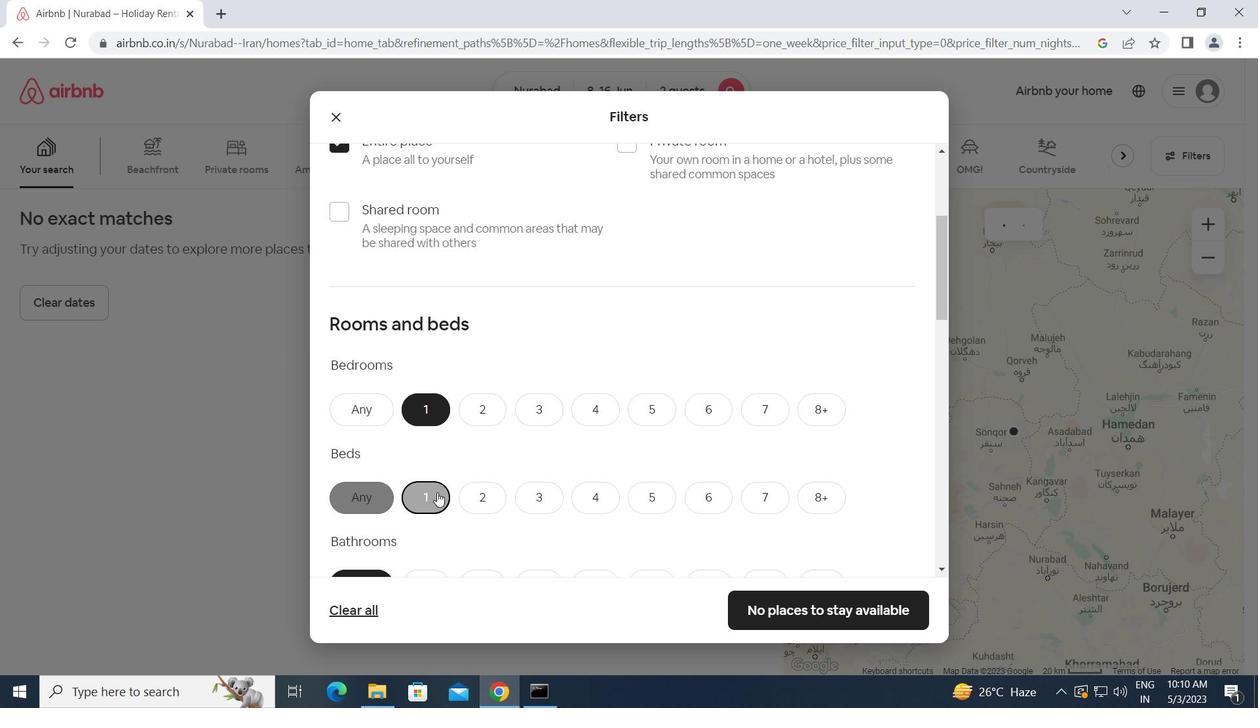 
Action: Mouse moved to (418, 335)
Screenshot: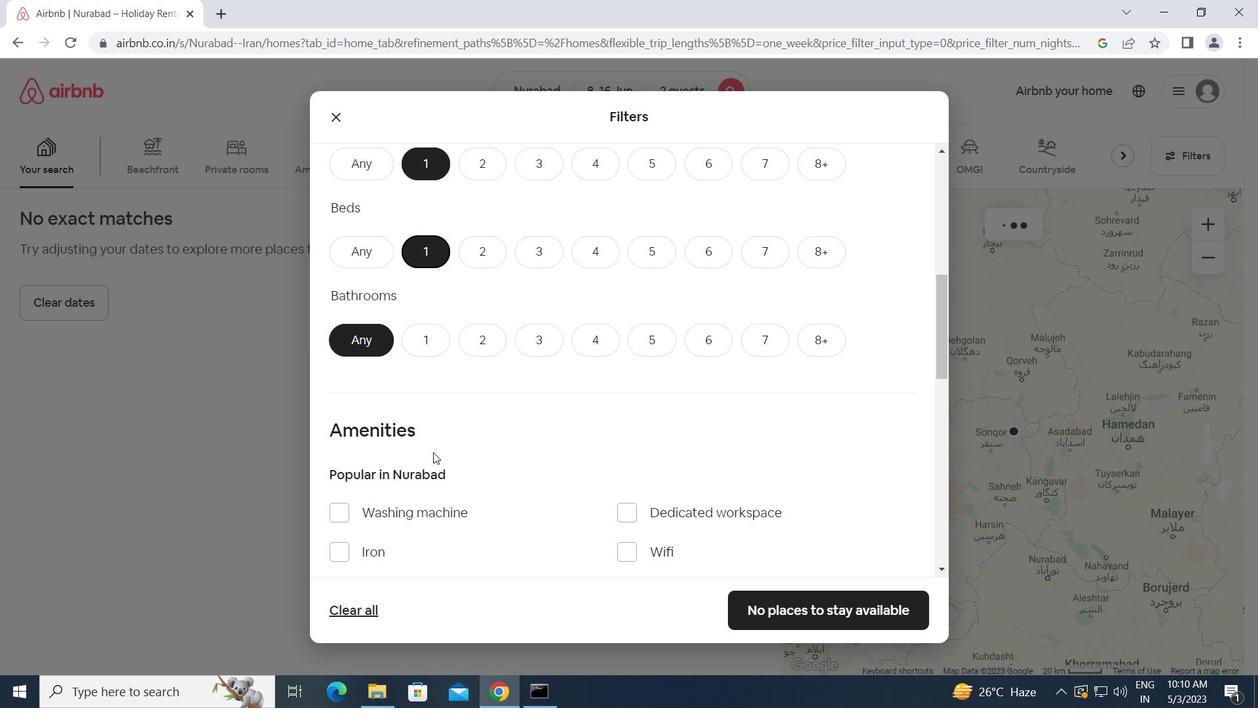 
Action: Mouse pressed left at (418, 335)
Screenshot: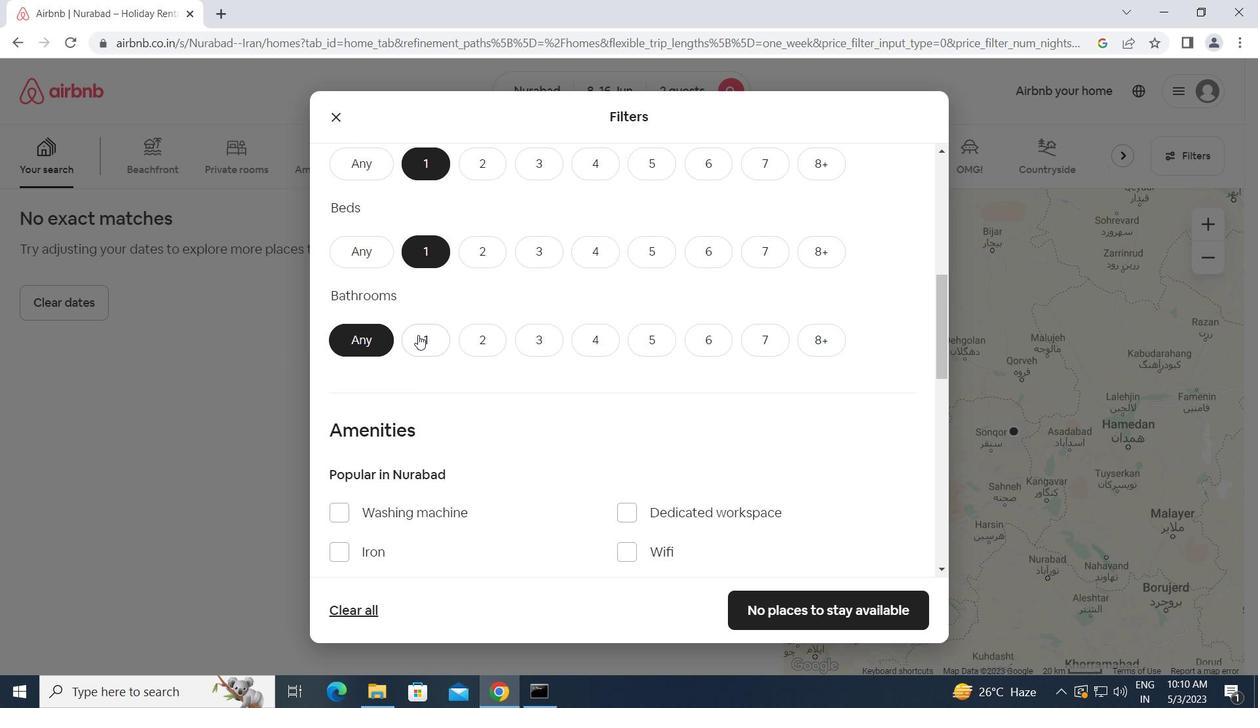 
Action: Mouse moved to (438, 362)
Screenshot: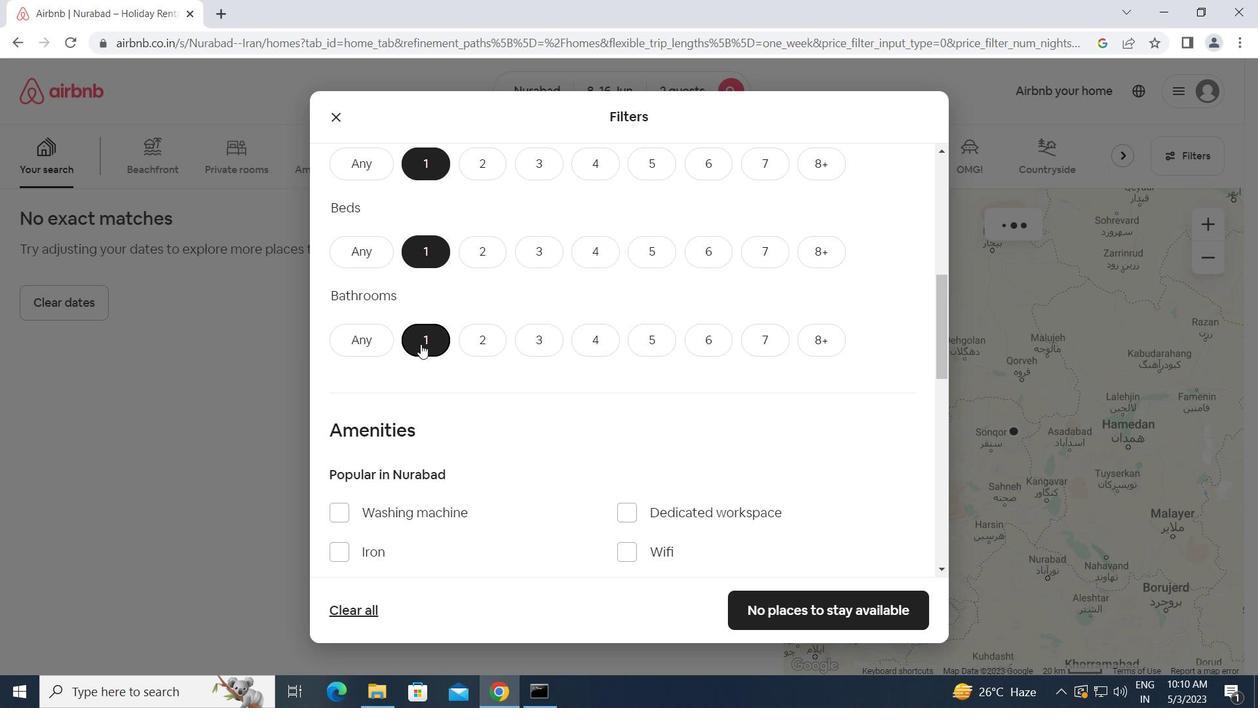 
Action: Mouse scrolled (438, 361) with delta (0, 0)
Screenshot: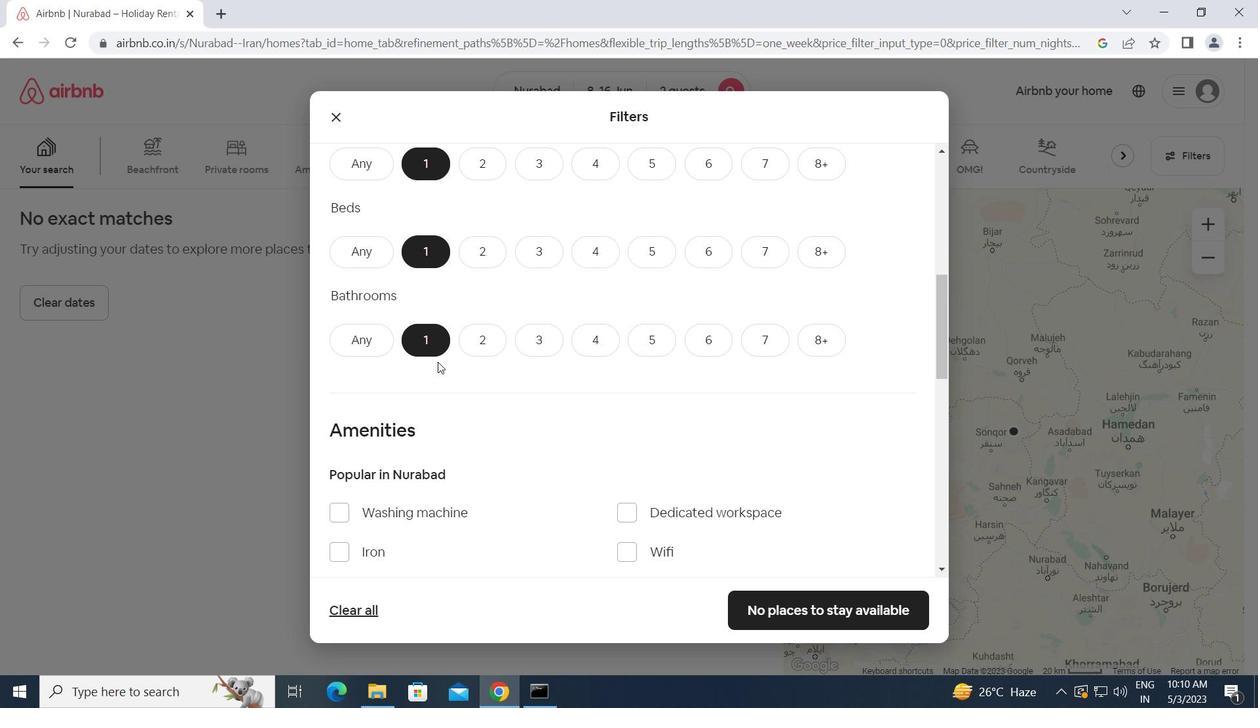 
Action: Mouse scrolled (438, 361) with delta (0, 0)
Screenshot: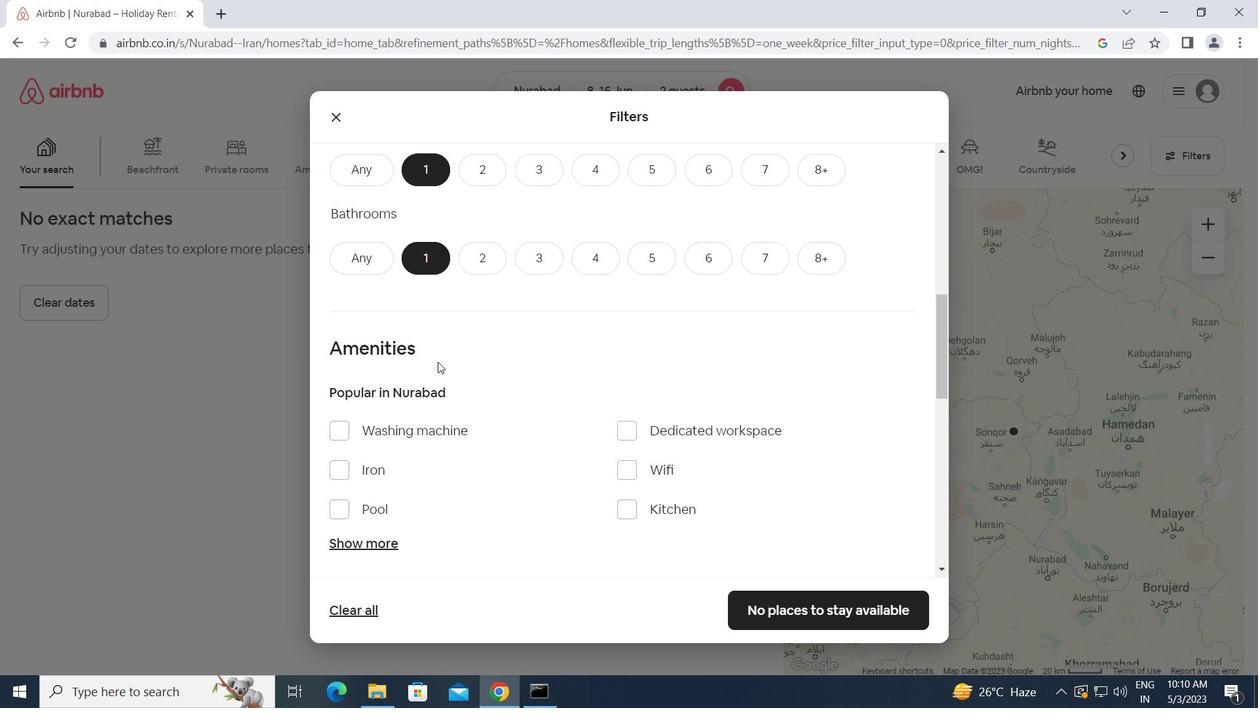 
Action: Mouse moved to (341, 345)
Screenshot: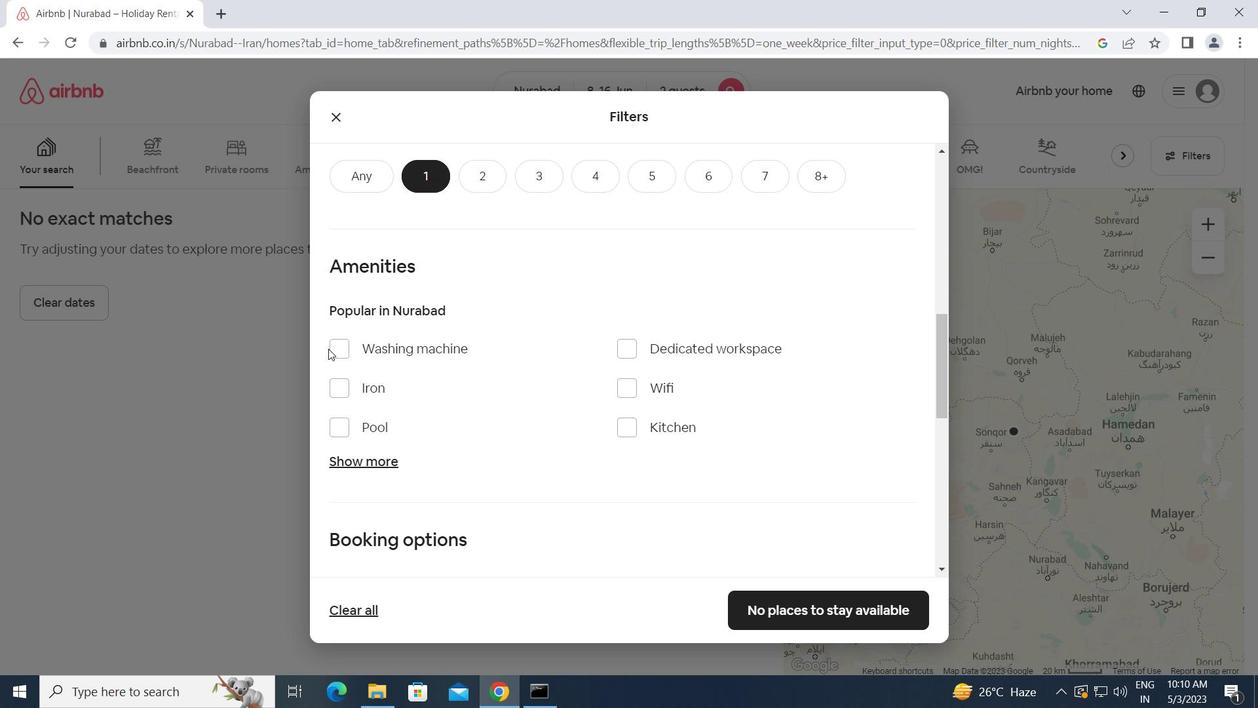 
Action: Mouse pressed left at (341, 345)
Screenshot: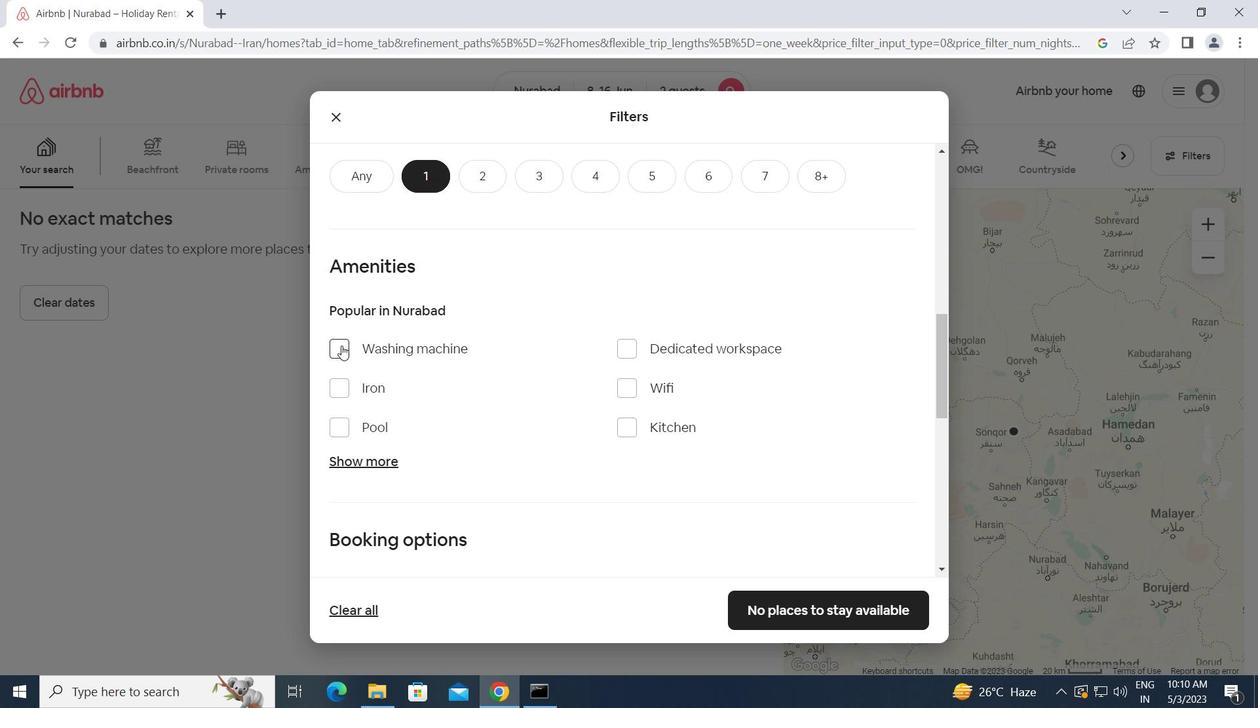 
Action: Mouse moved to (624, 388)
Screenshot: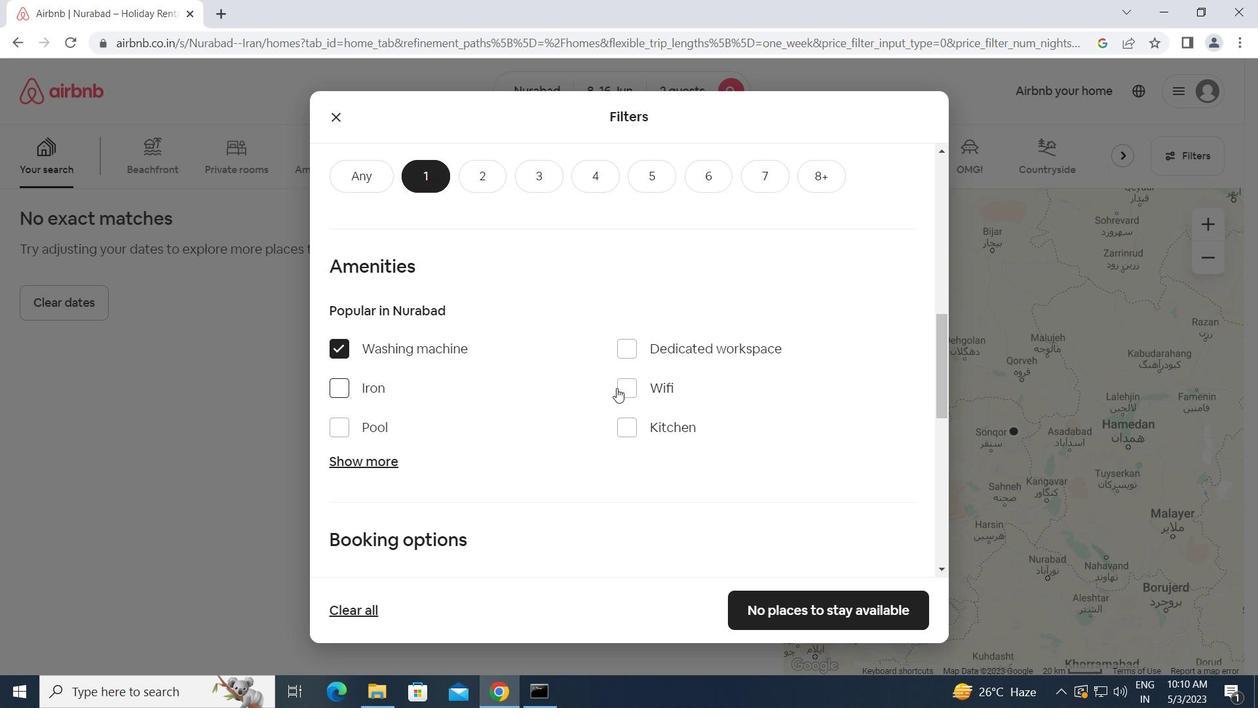 
Action: Mouse pressed left at (624, 388)
Screenshot: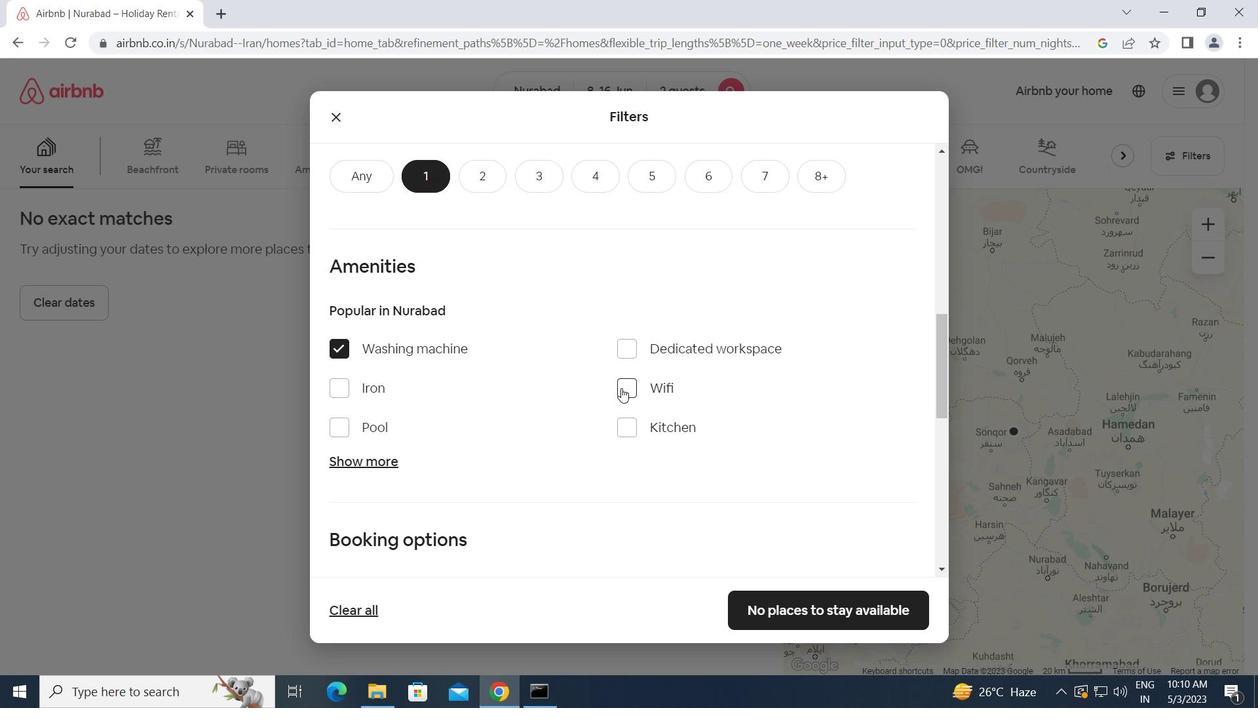 
Action: Mouse moved to (473, 416)
Screenshot: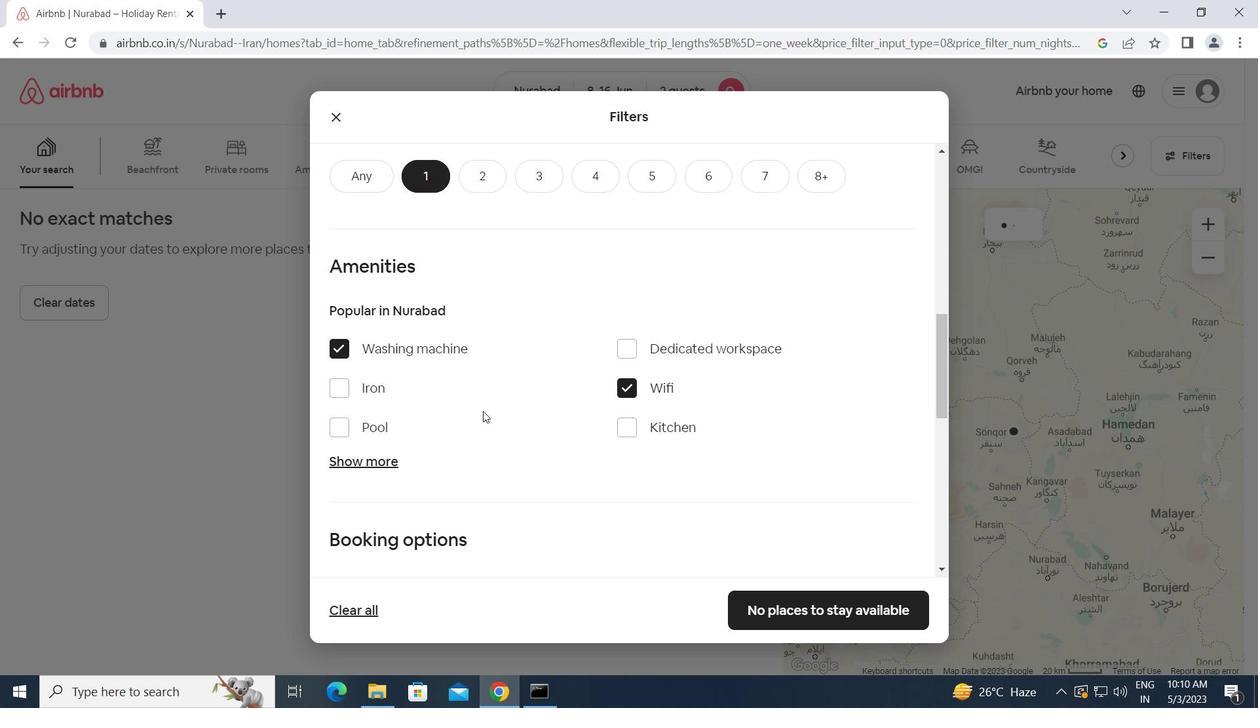 
Action: Mouse scrolled (473, 416) with delta (0, 0)
Screenshot: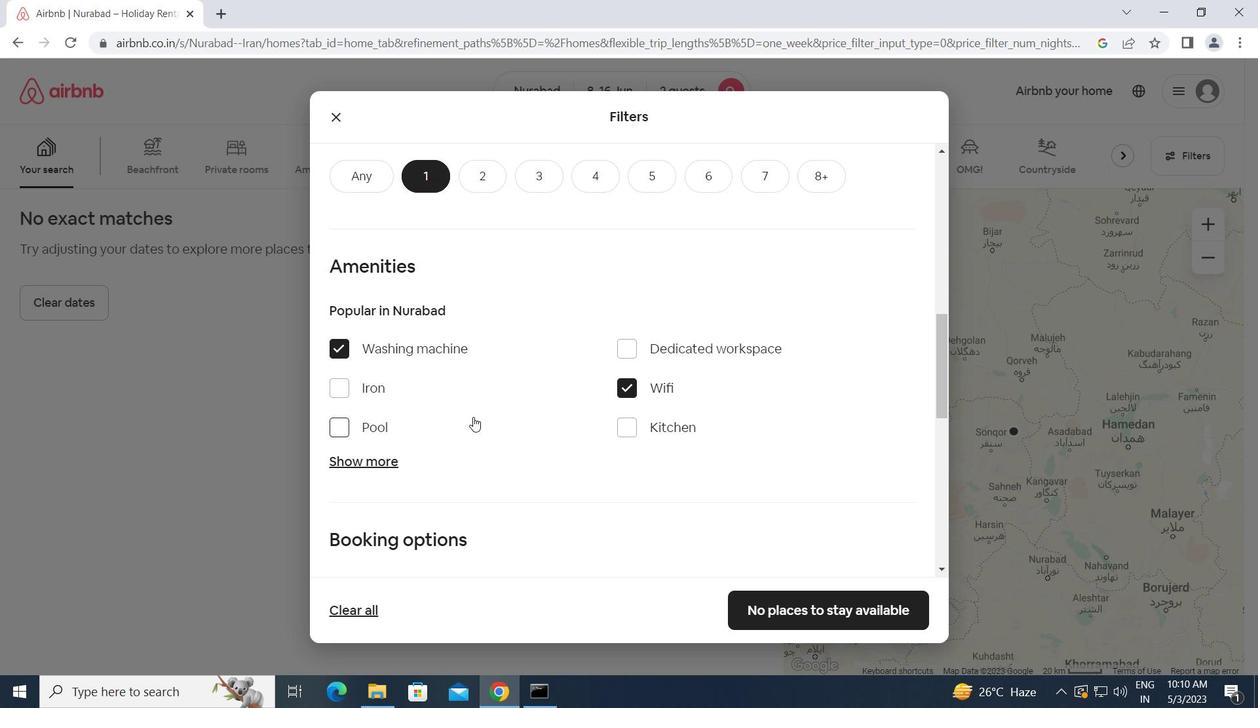 
Action: Mouse scrolled (473, 416) with delta (0, 0)
Screenshot: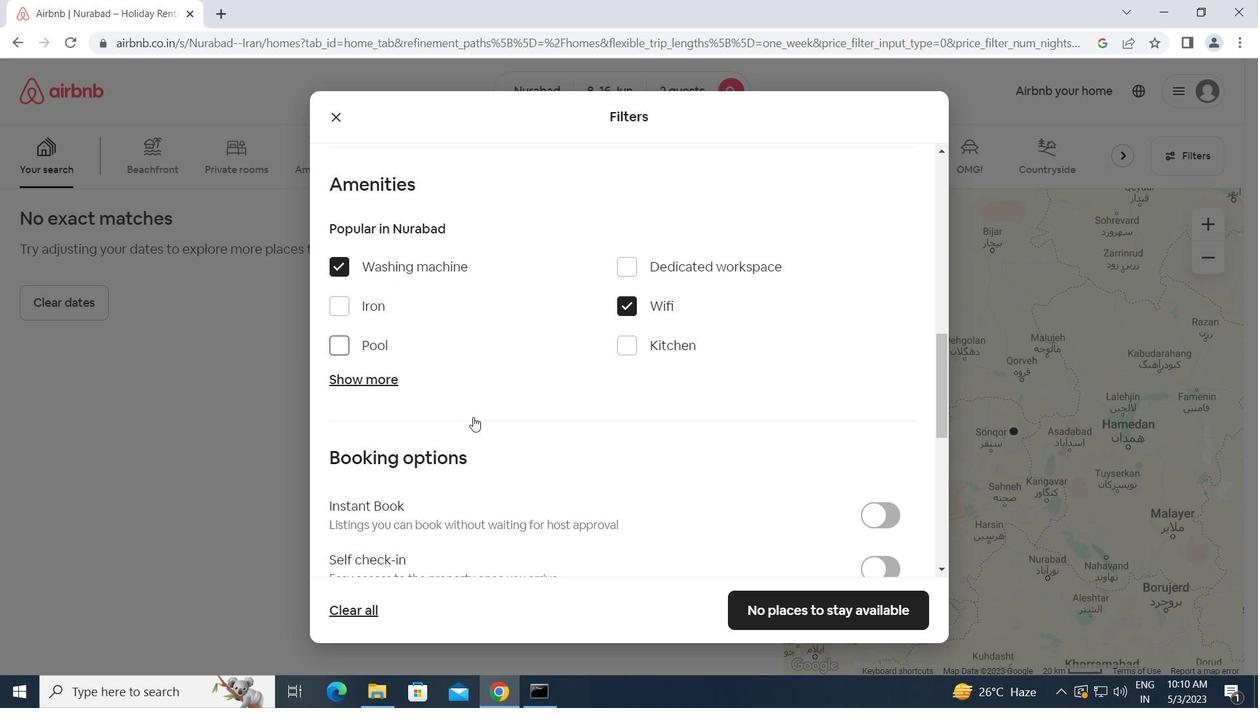
Action: Mouse moved to (871, 492)
Screenshot: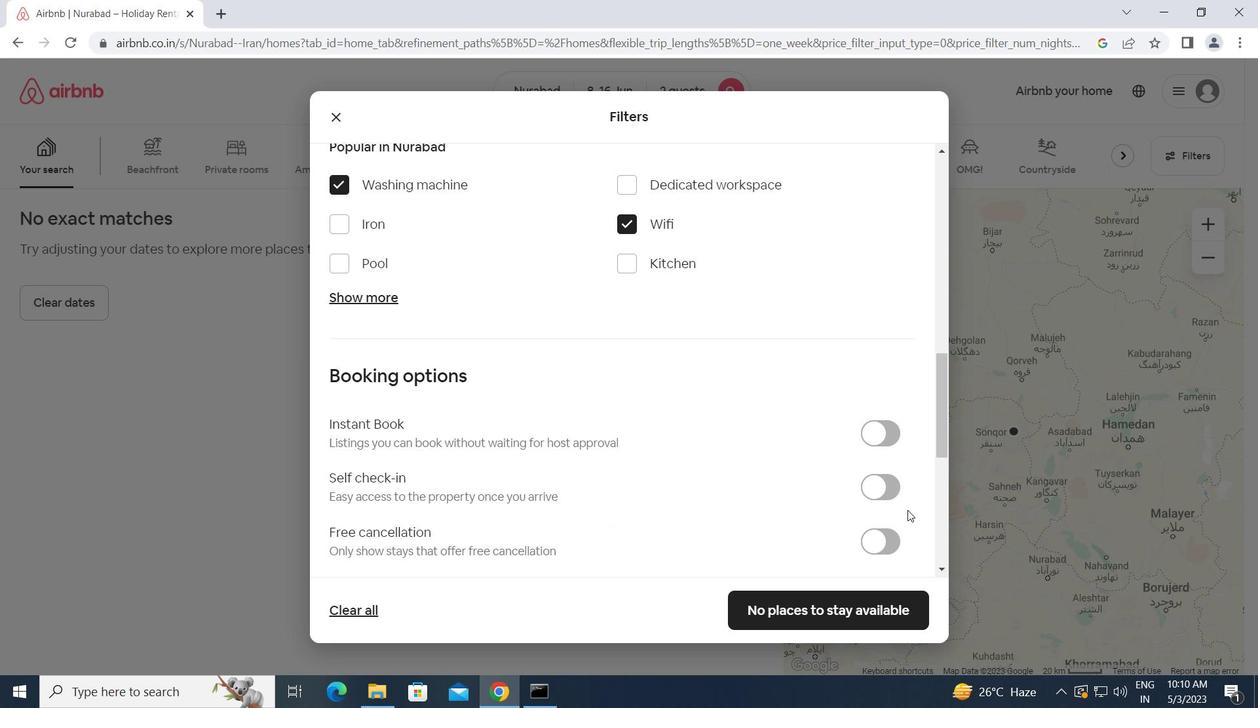 
Action: Mouse pressed left at (871, 492)
Screenshot: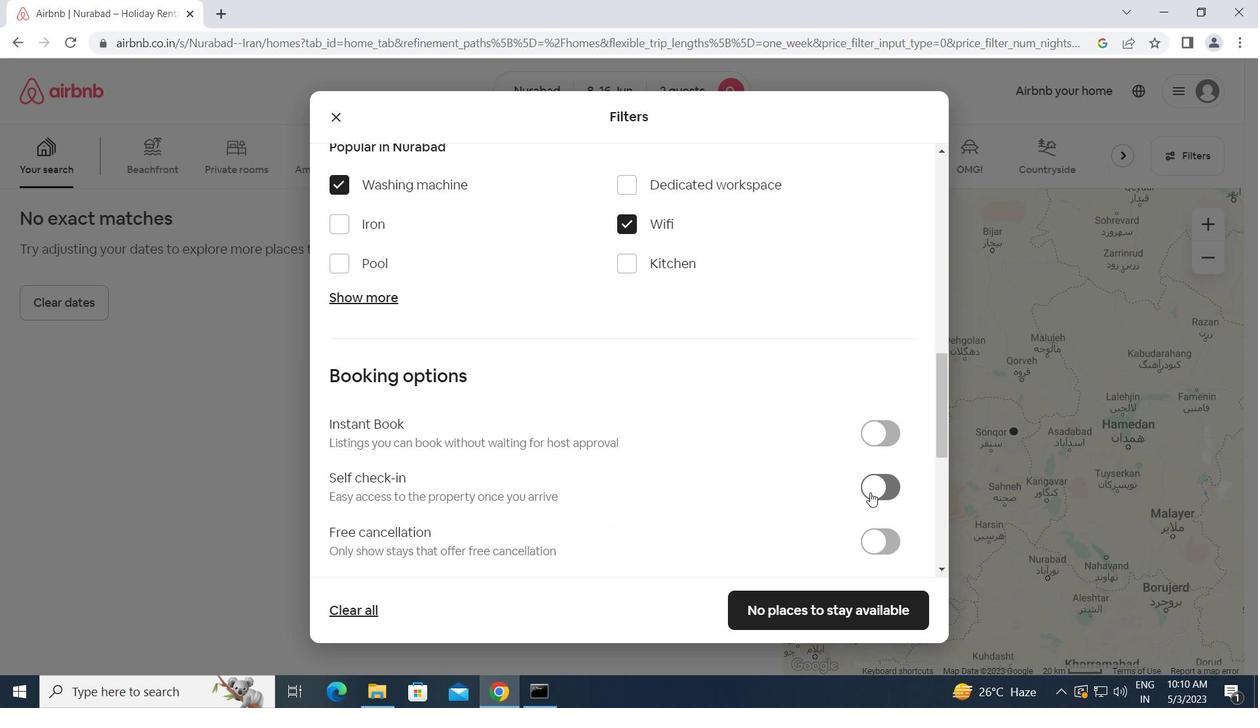 
Action: Mouse moved to (663, 513)
Screenshot: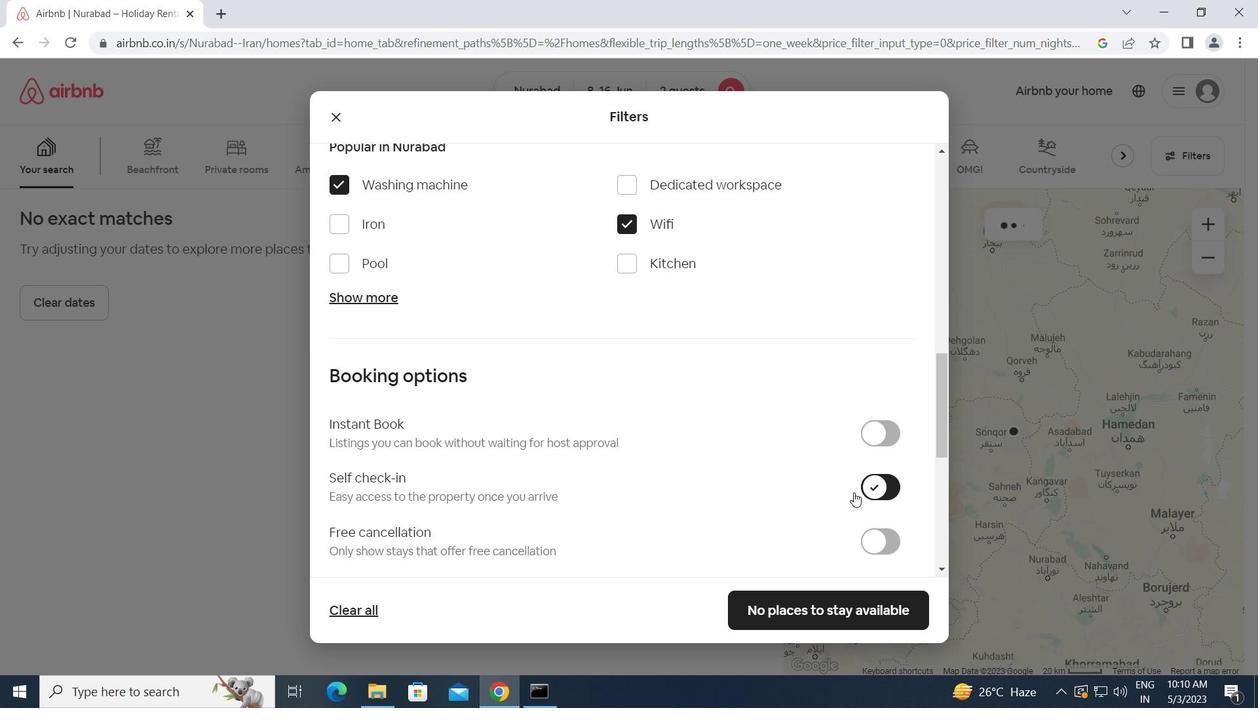 
Action: Mouse scrolled (663, 512) with delta (0, 0)
Screenshot: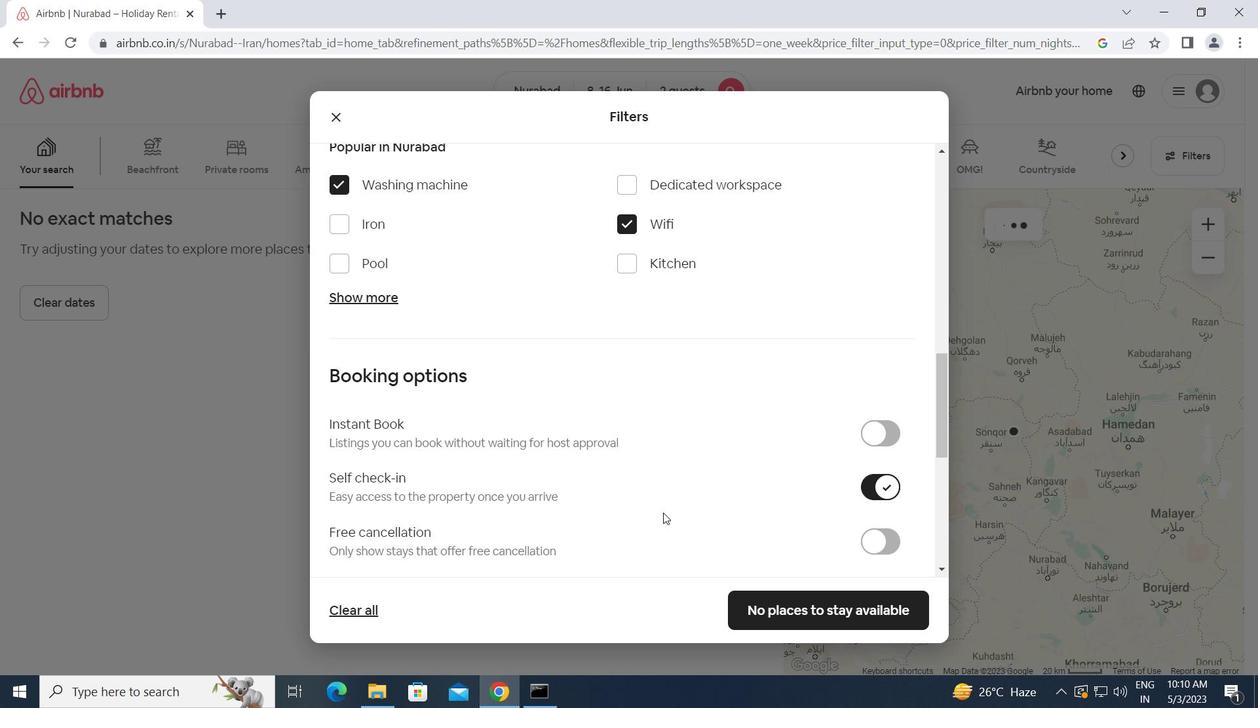 
Action: Mouse scrolled (663, 512) with delta (0, 0)
Screenshot: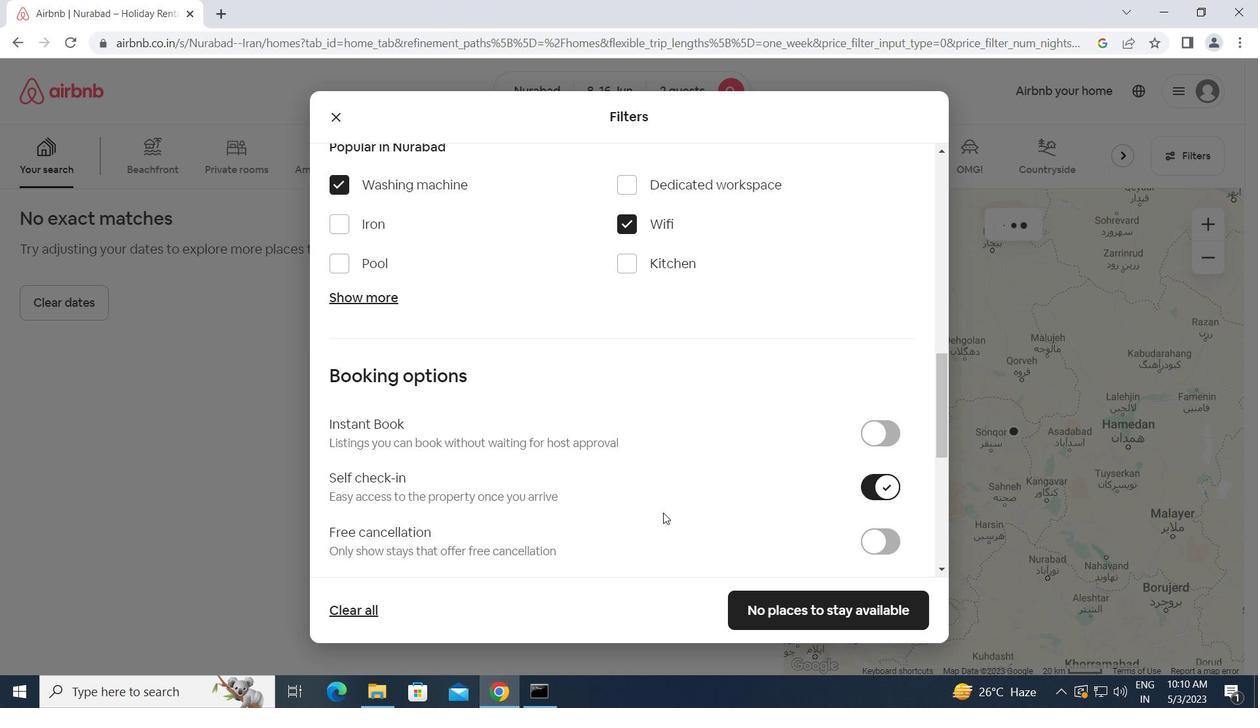 
Action: Mouse scrolled (663, 512) with delta (0, 0)
Screenshot: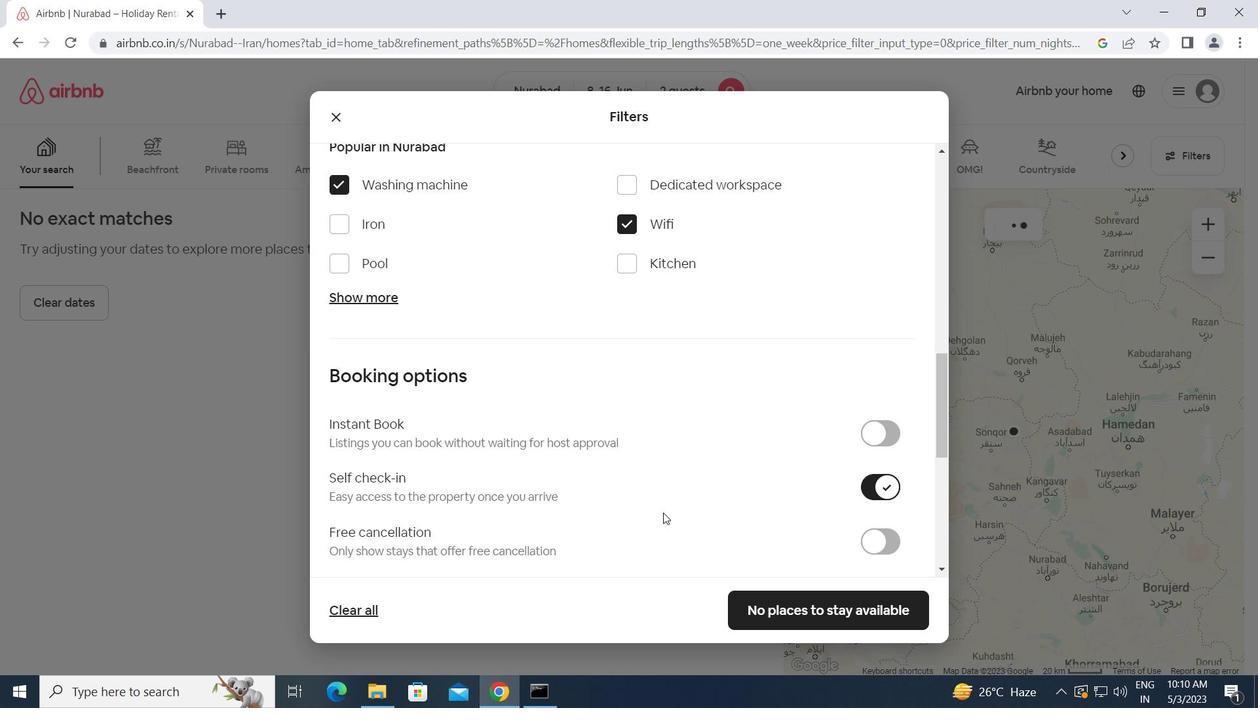 
Action: Mouse scrolled (663, 512) with delta (0, 0)
Screenshot: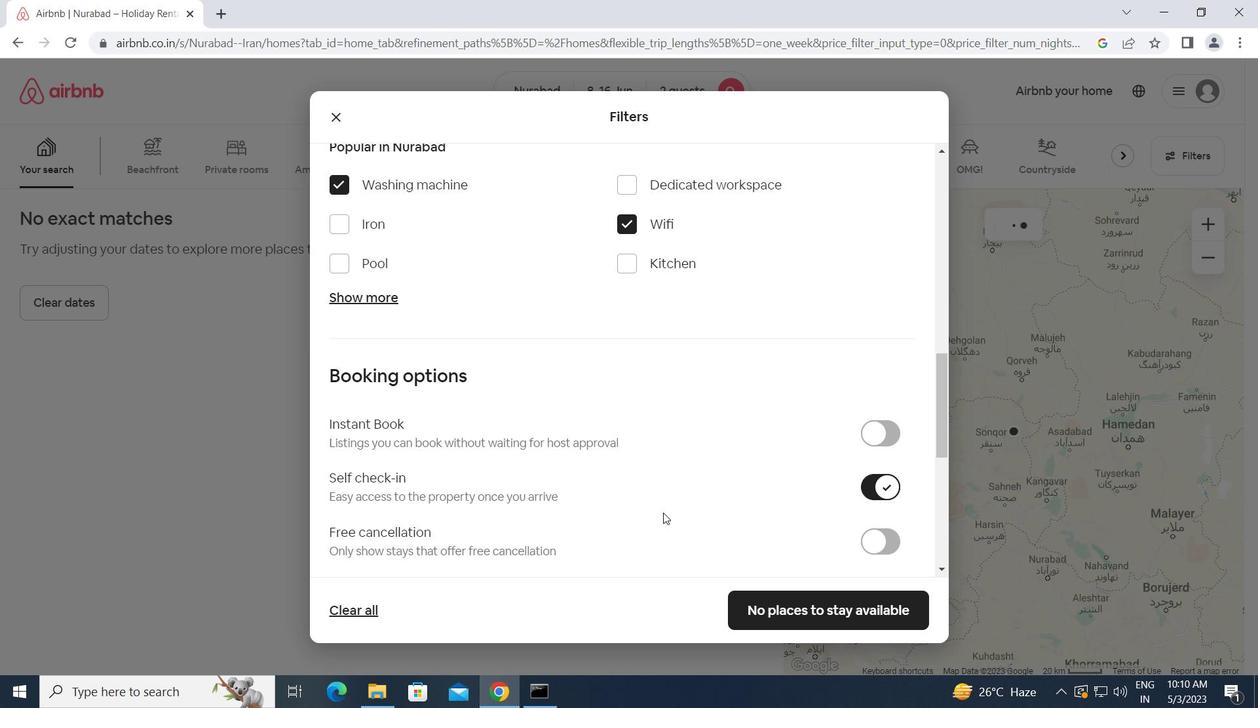 
Action: Mouse moved to (362, 530)
Screenshot: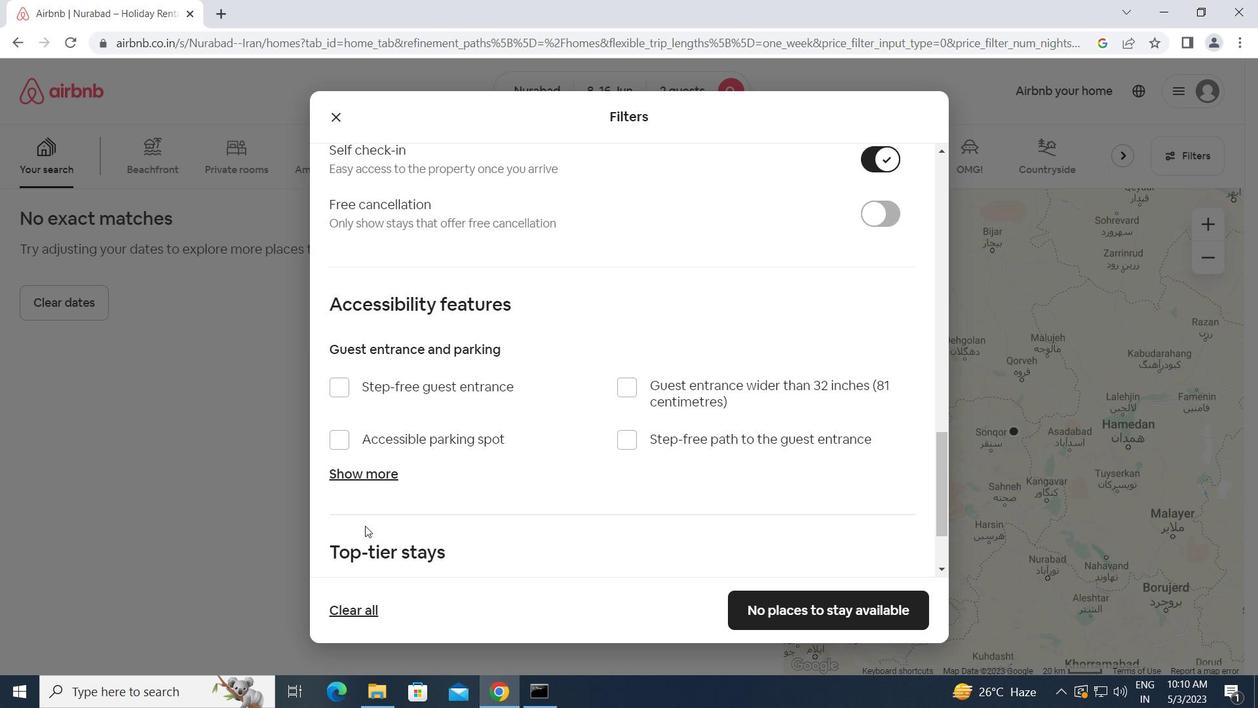 
Action: Mouse scrolled (362, 529) with delta (0, 0)
Screenshot: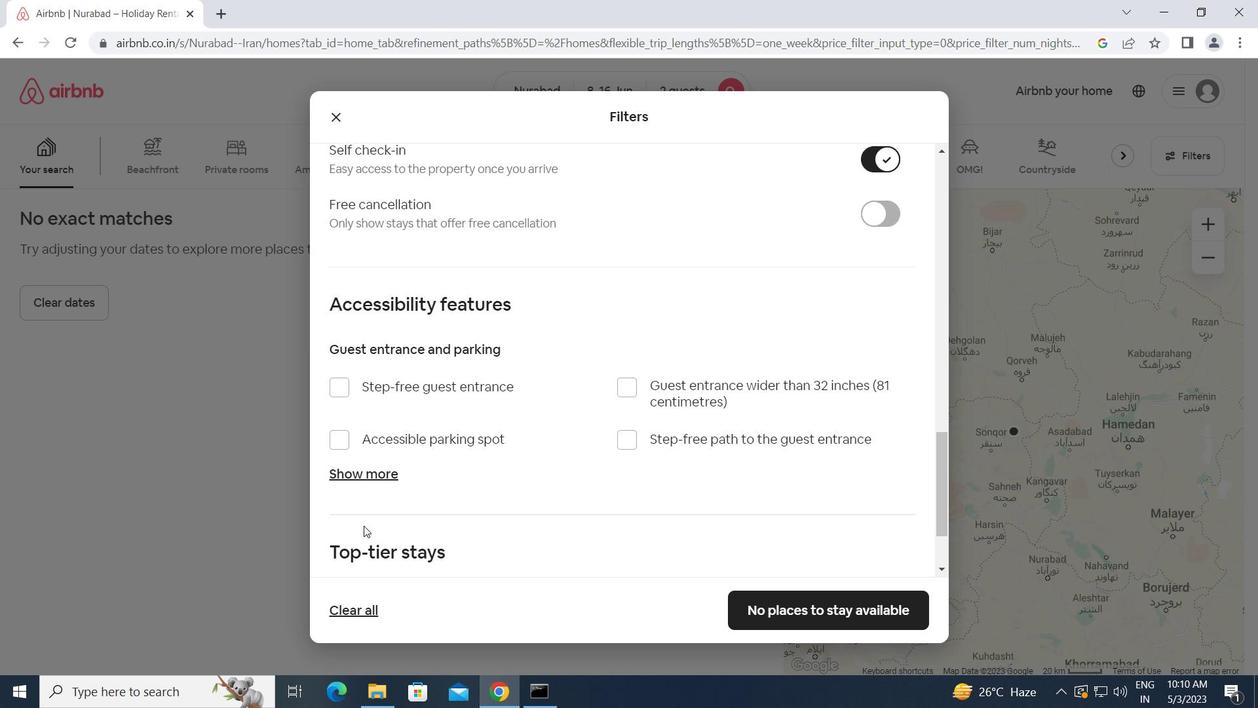 
Action: Mouse scrolled (362, 529) with delta (0, 0)
Screenshot: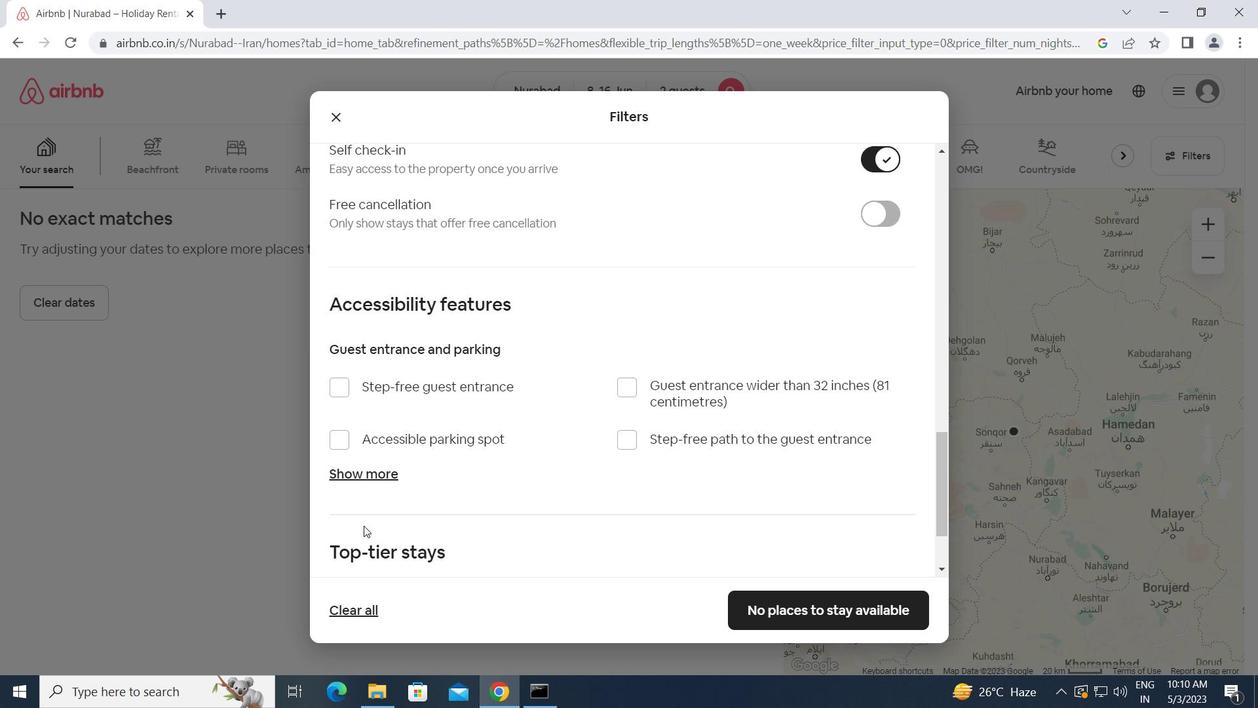 
Action: Mouse scrolled (362, 529) with delta (0, 0)
Screenshot: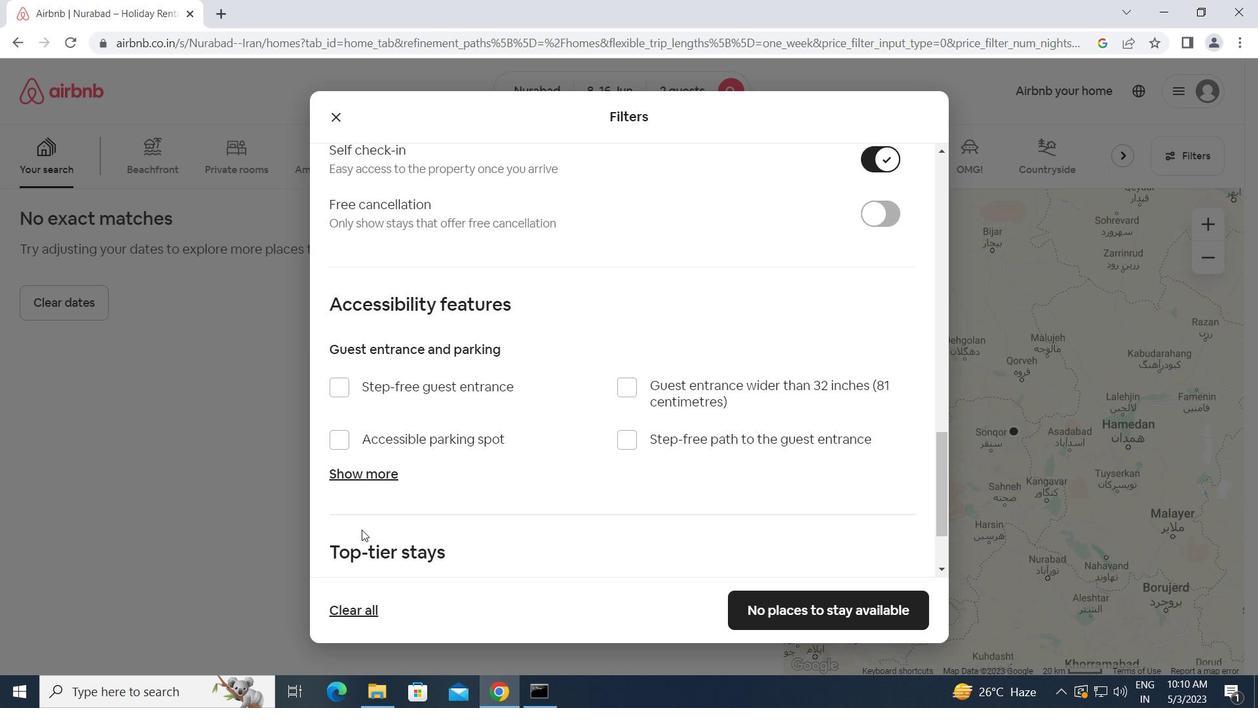 
Action: Mouse scrolled (362, 529) with delta (0, 0)
Screenshot: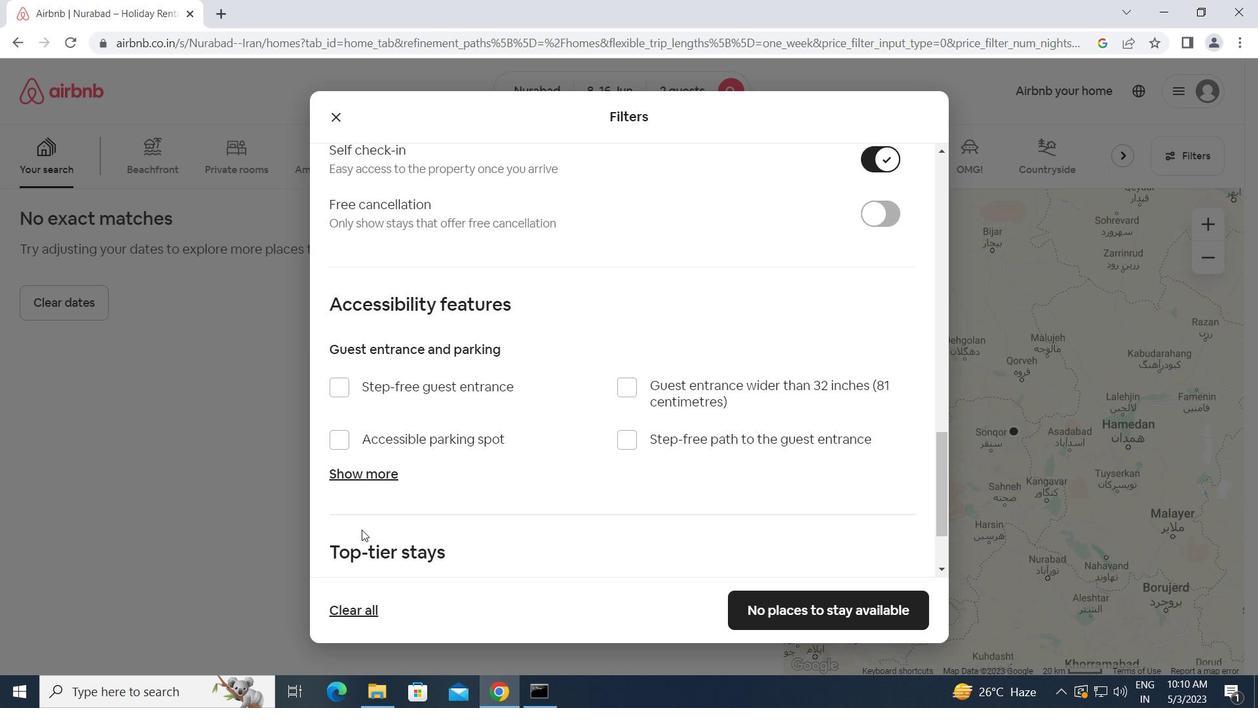 
Action: Mouse scrolled (362, 529) with delta (0, 0)
Screenshot: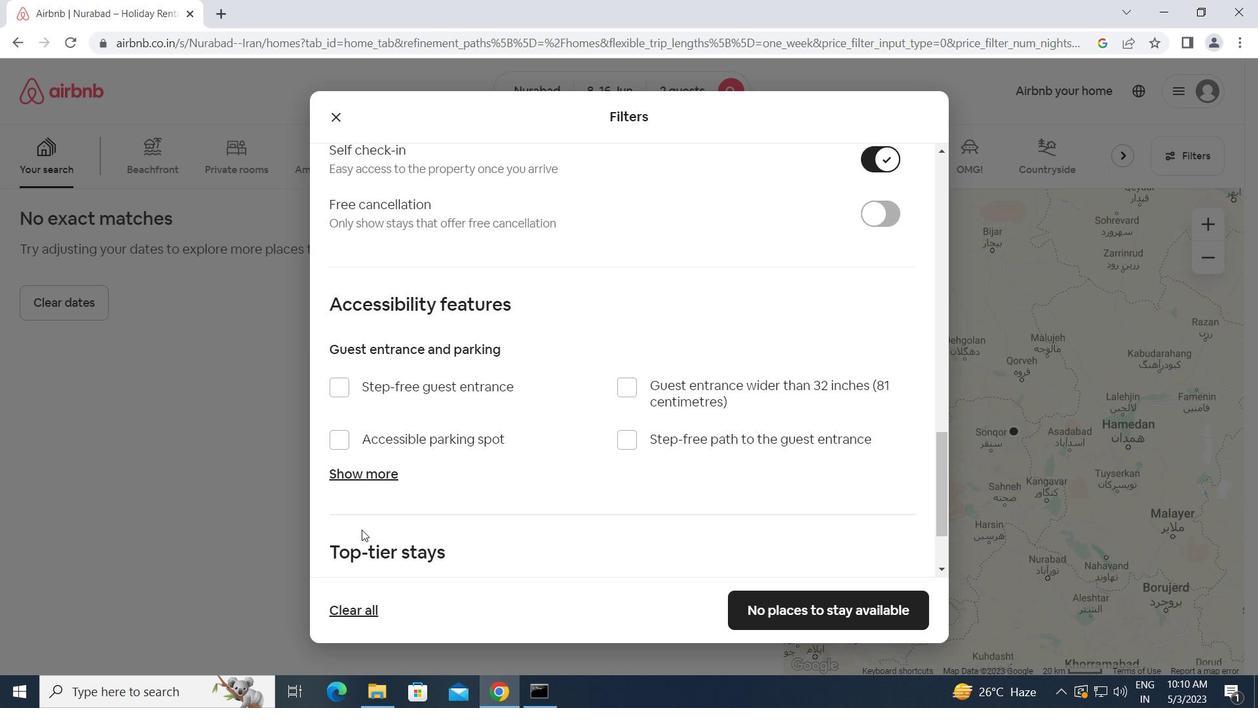 
Action: Mouse moved to (363, 531)
Screenshot: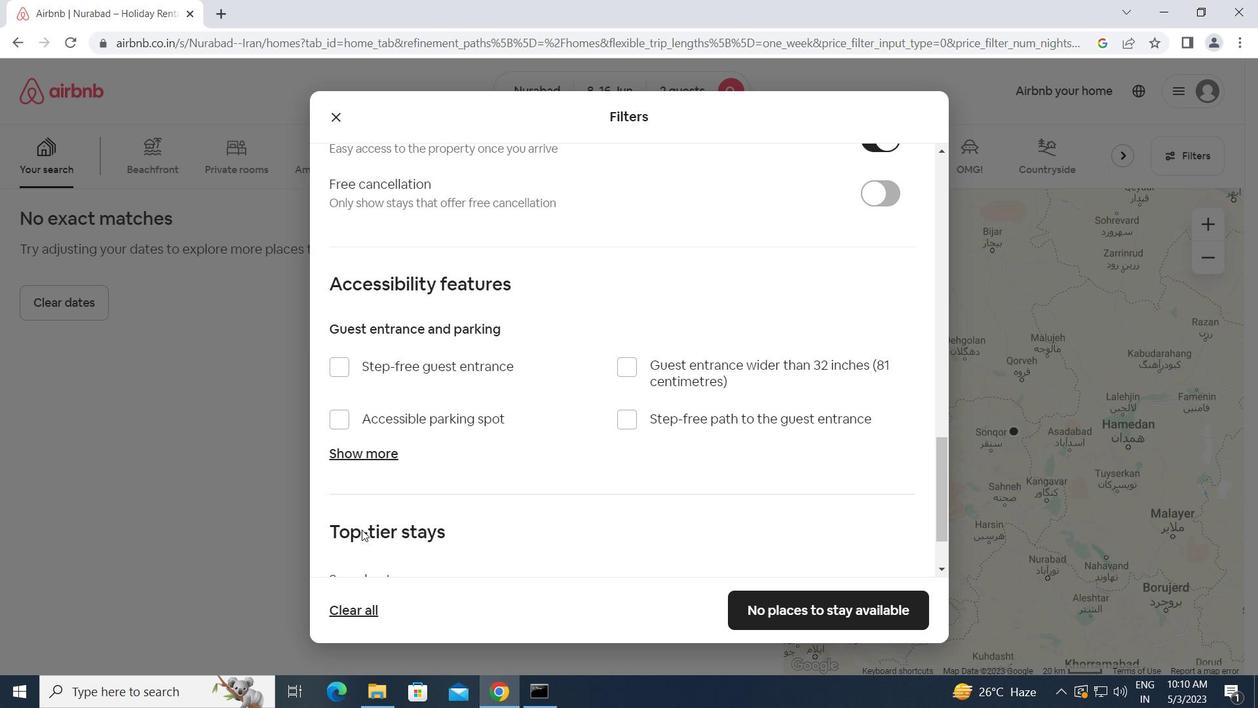 
Action: Mouse scrolled (363, 531) with delta (0, 0)
Screenshot: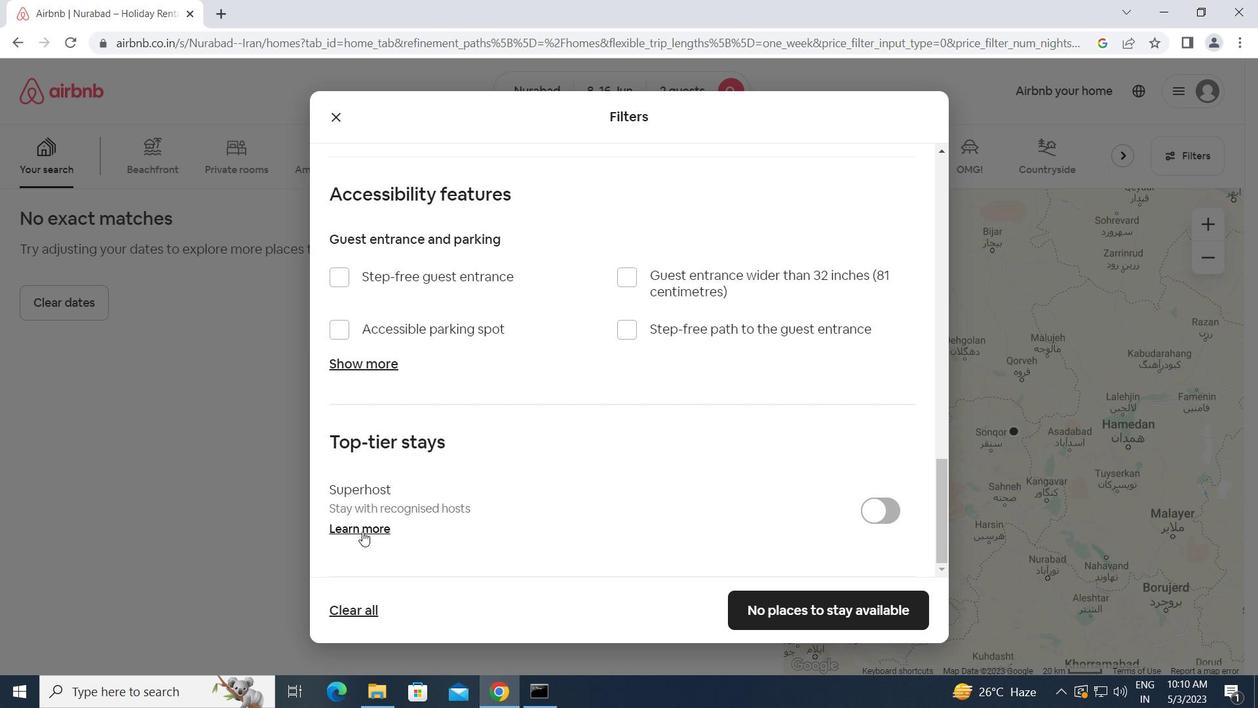 
Action: Mouse scrolled (363, 531) with delta (0, 0)
Screenshot: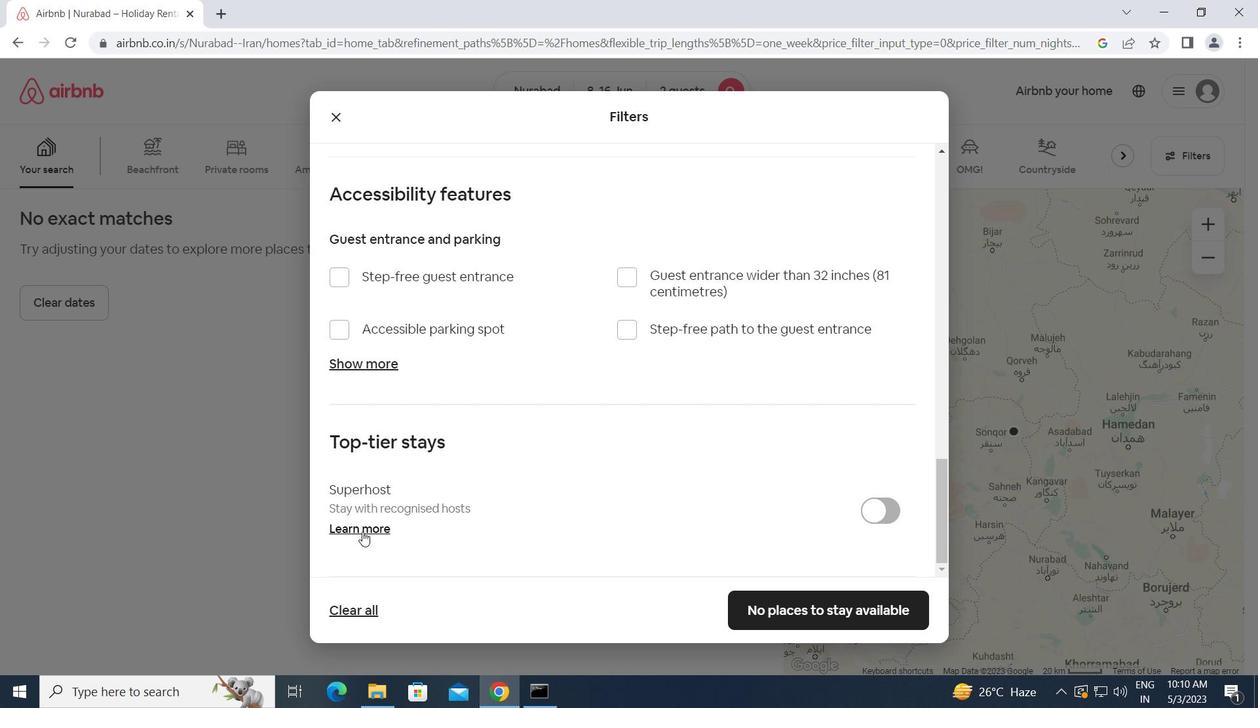 
Action: Mouse scrolled (363, 531) with delta (0, 0)
Screenshot: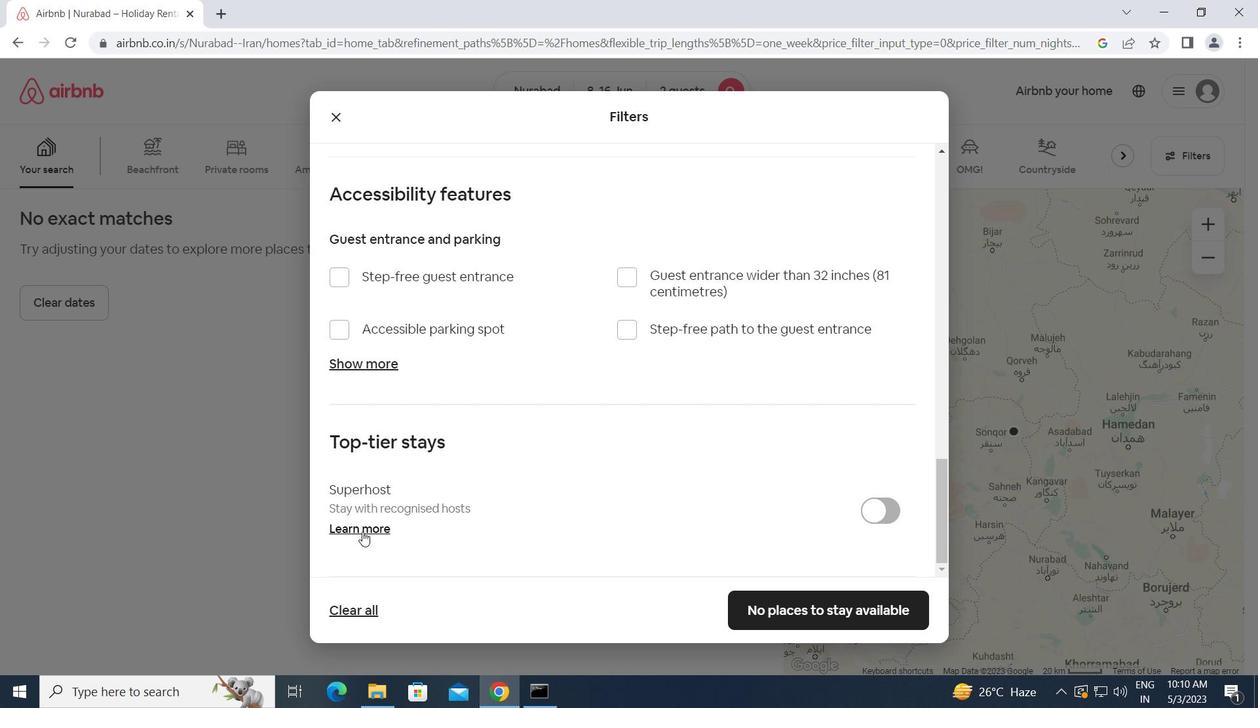 
Action: Mouse scrolled (363, 531) with delta (0, 0)
Screenshot: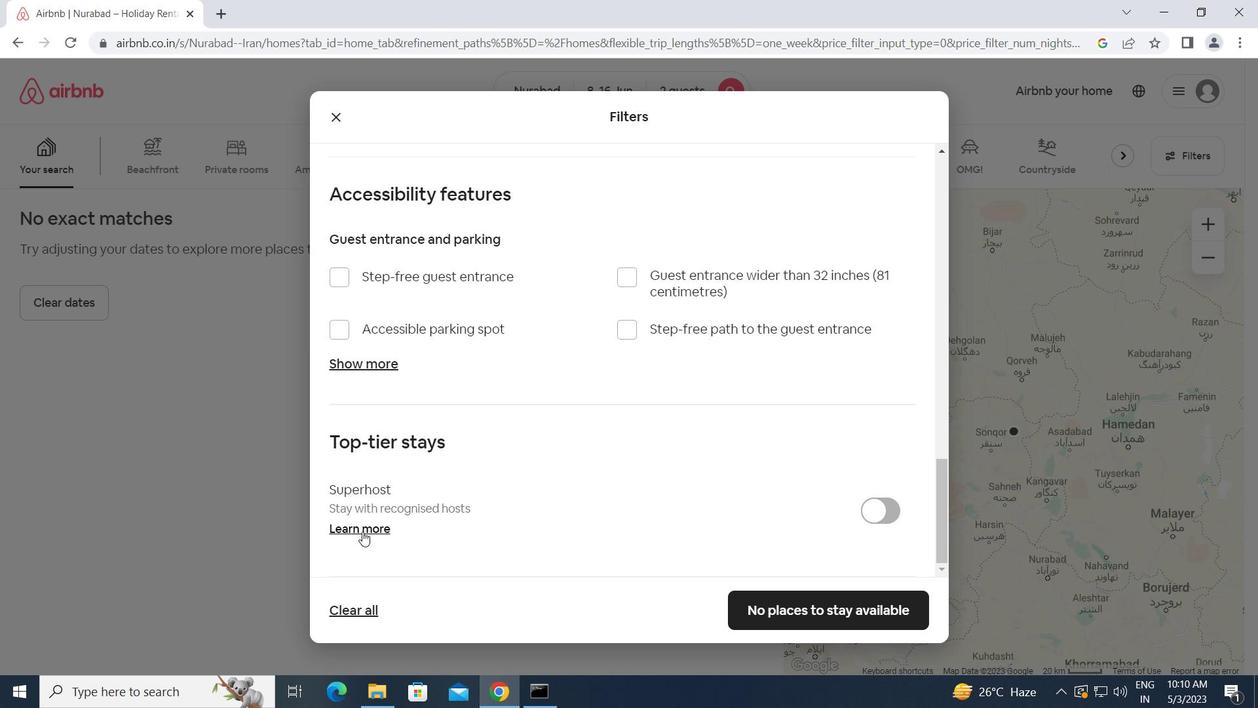 
Action: Mouse scrolled (363, 531) with delta (0, 0)
Screenshot: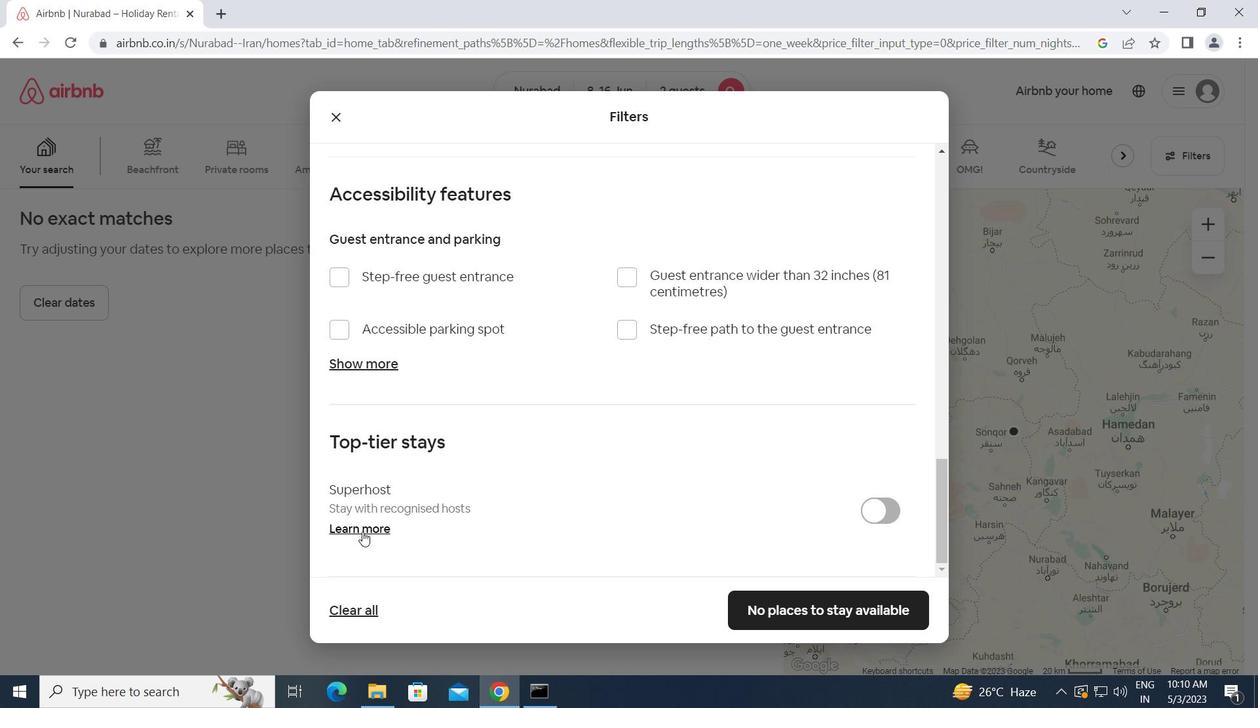 
Action: Mouse moved to (814, 609)
Screenshot: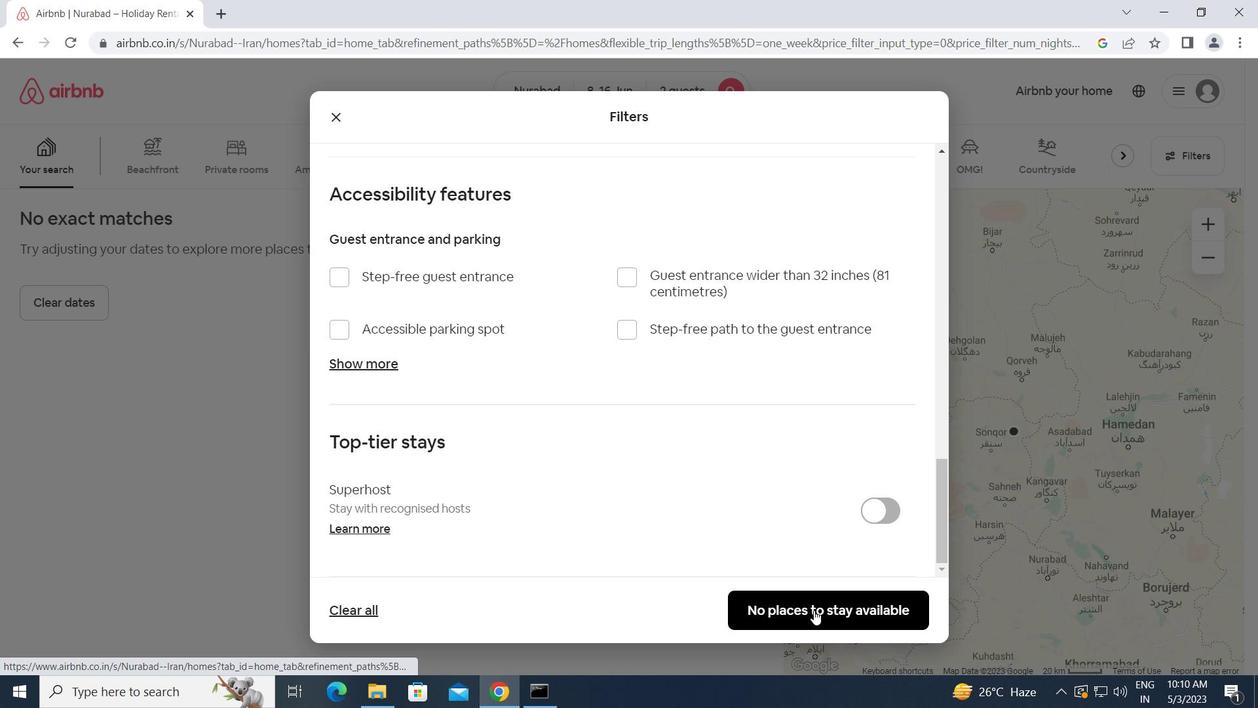 
Action: Mouse pressed left at (814, 609)
Screenshot: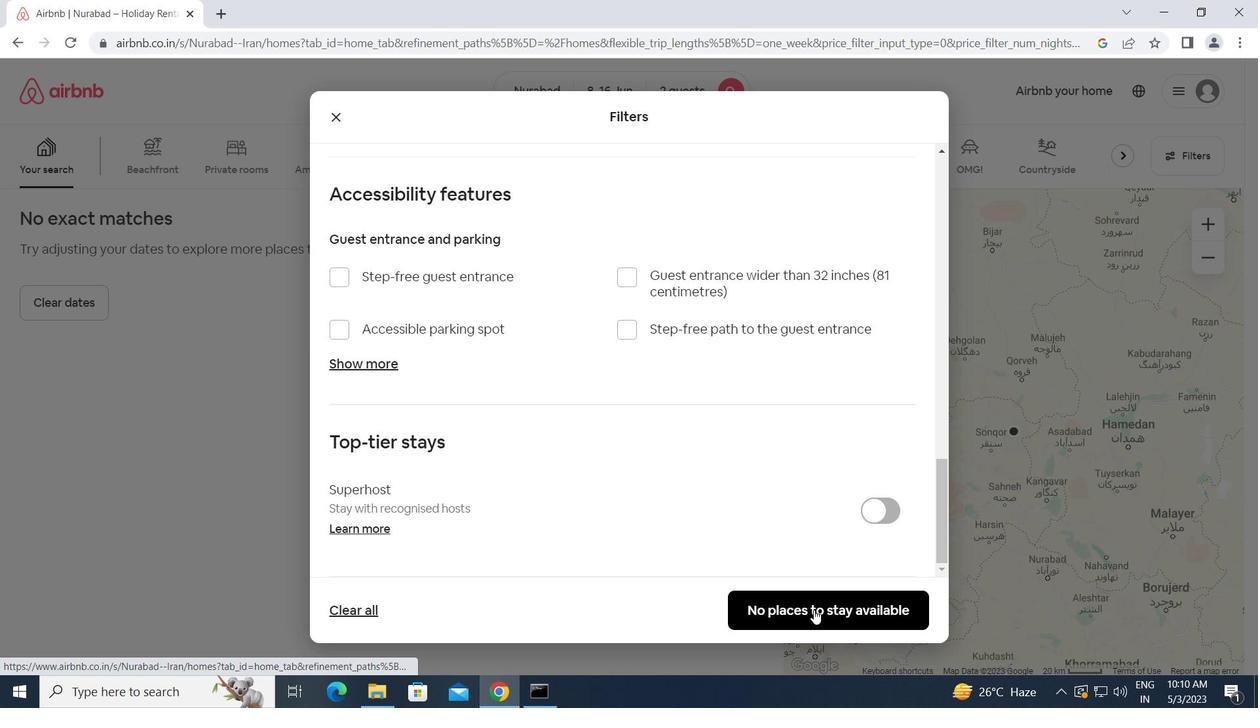
